 Task: Find connections with filter location Binche with filter topic #Growthwith filter profile language English with filter current company Vivo India with filter school MYSORE Jobs with filter industry Higher Education with filter service category Video Production with filter keywords title Vice President of Marketing
Action: Mouse moved to (505, 84)
Screenshot: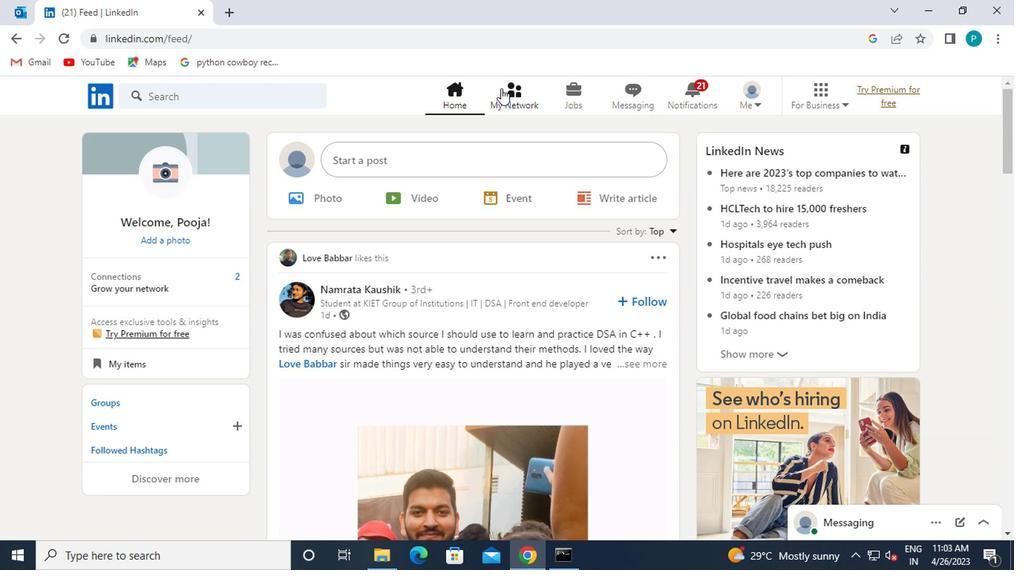 
Action: Mouse pressed left at (505, 84)
Screenshot: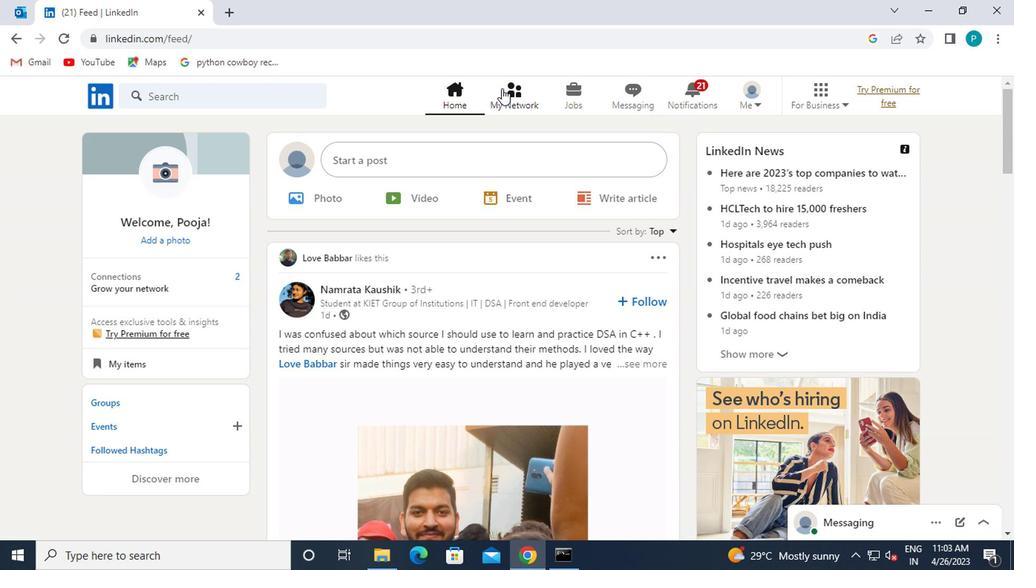 
Action: Mouse moved to (161, 179)
Screenshot: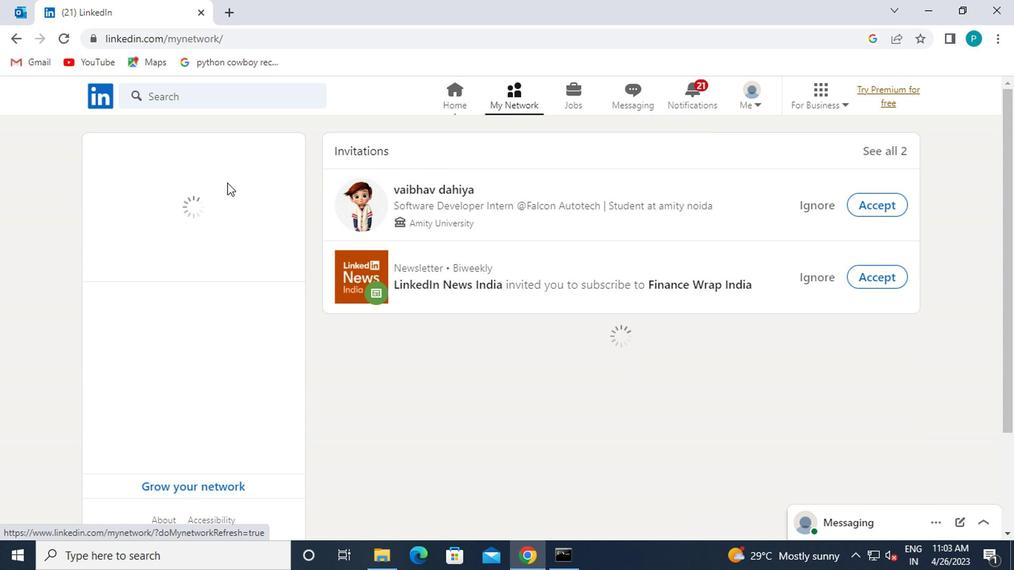 
Action: Mouse pressed left at (161, 179)
Screenshot: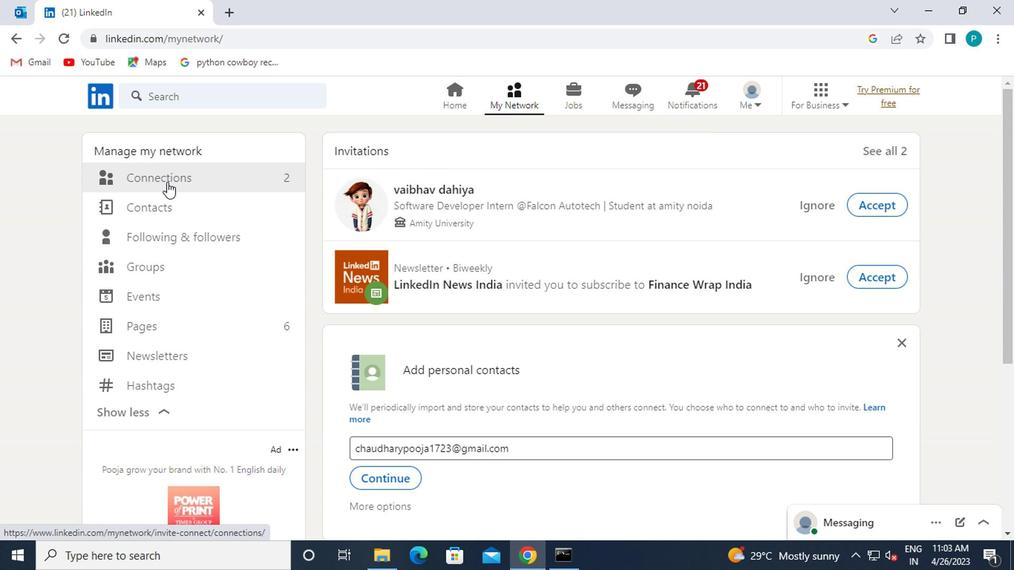
Action: Mouse moved to (634, 175)
Screenshot: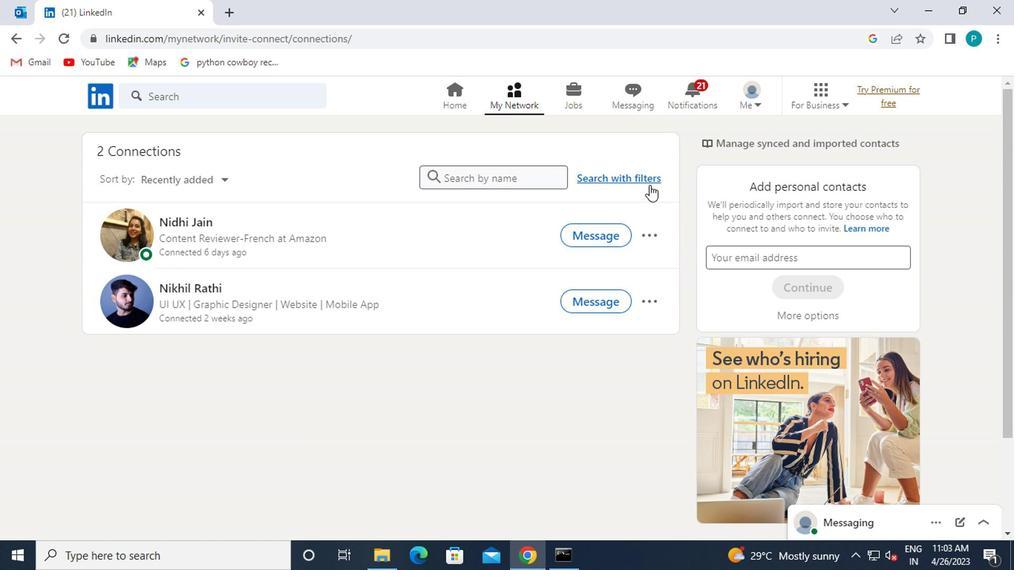 
Action: Mouse pressed left at (634, 175)
Screenshot: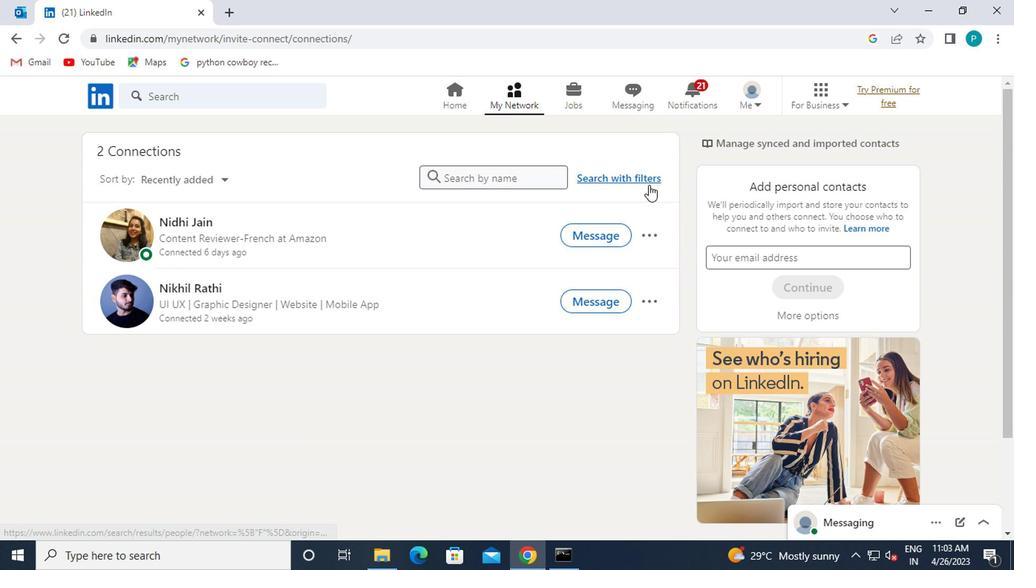 
Action: Mouse moved to (472, 141)
Screenshot: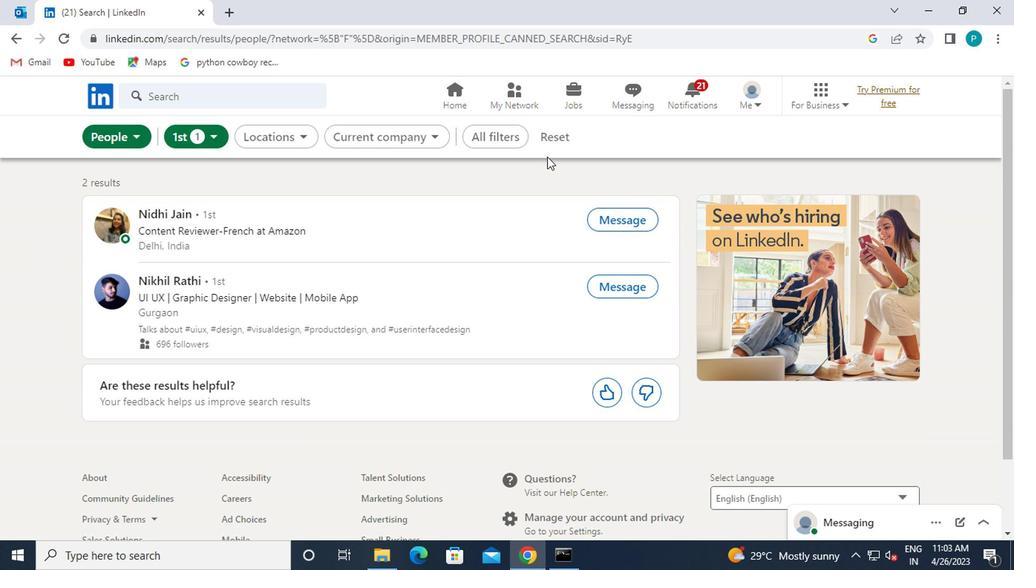 
Action: Mouse pressed left at (472, 141)
Screenshot: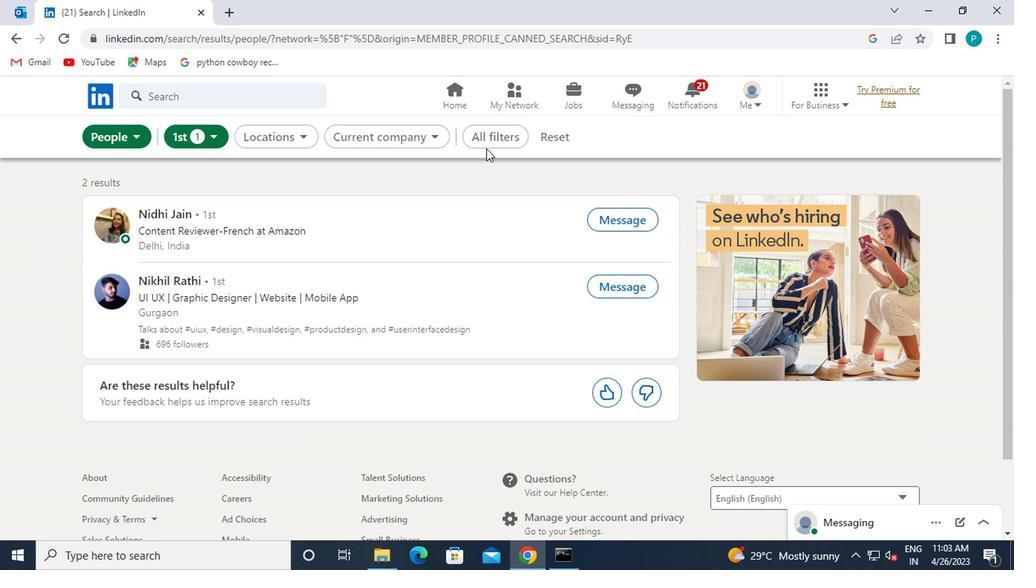 
Action: Mouse moved to (815, 304)
Screenshot: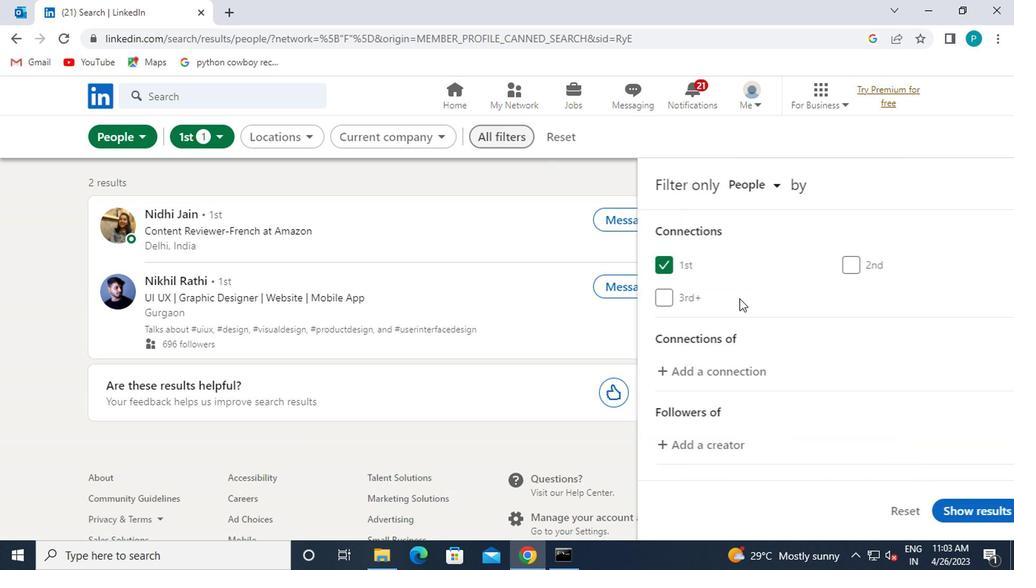 
Action: Mouse scrolled (815, 303) with delta (0, 0)
Screenshot: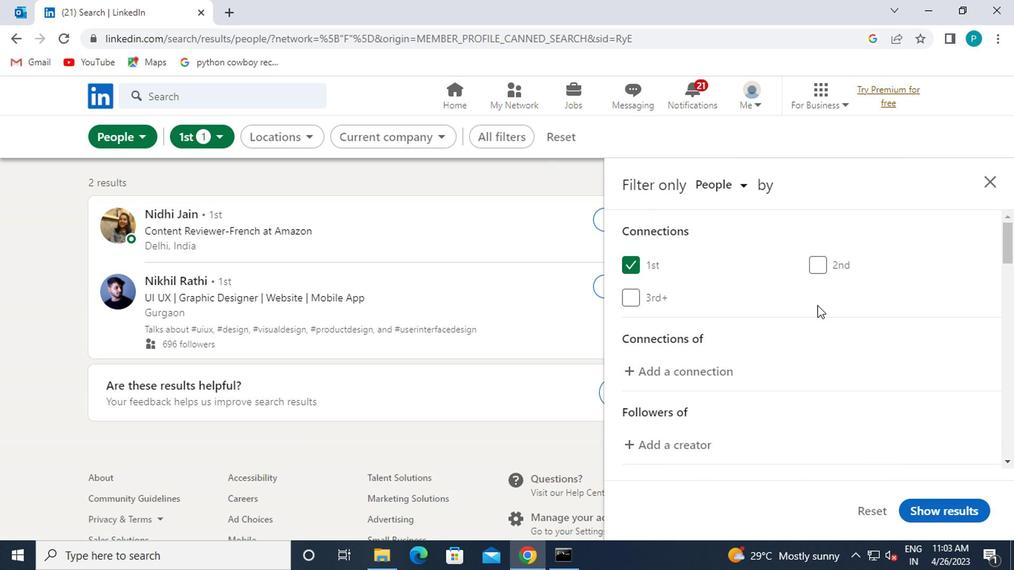 
Action: Mouse moved to (815, 305)
Screenshot: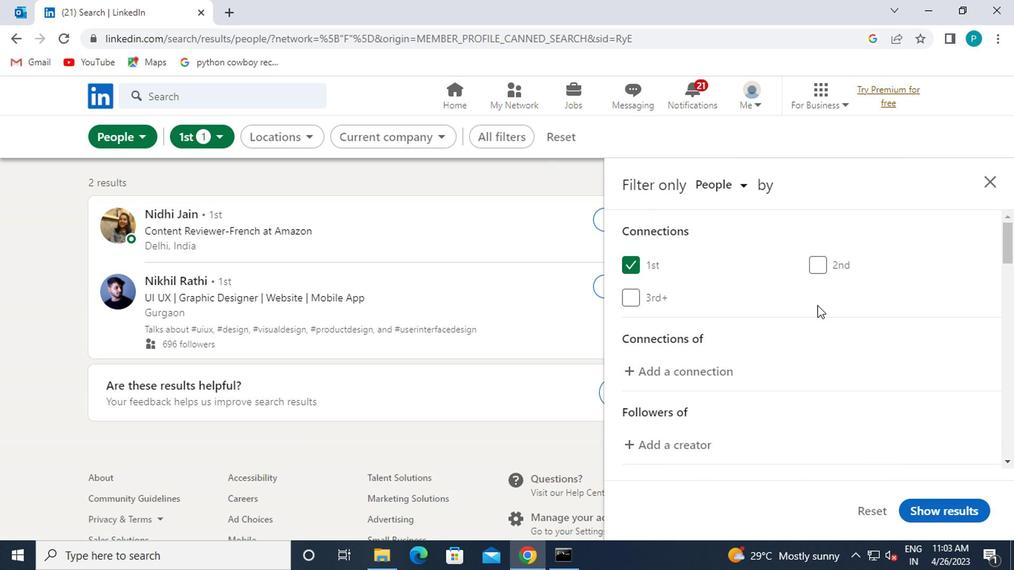 
Action: Mouse scrolled (815, 304) with delta (0, -1)
Screenshot: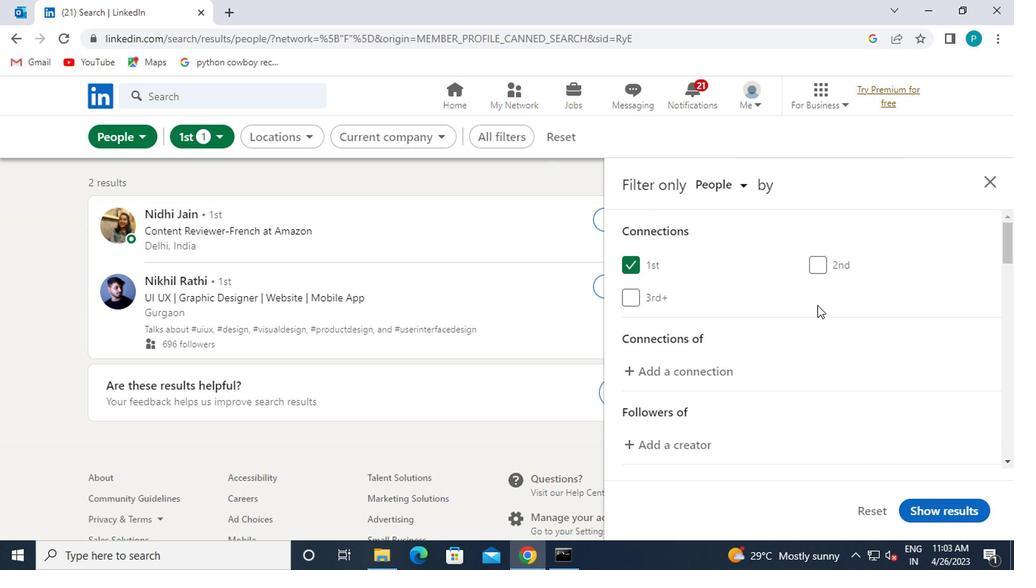
Action: Mouse moved to (718, 318)
Screenshot: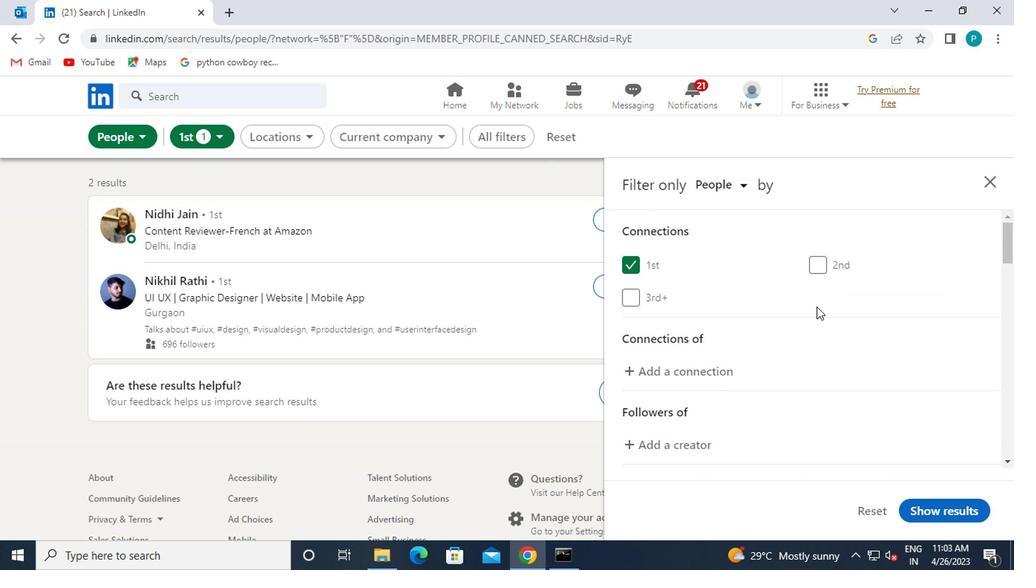 
Action: Mouse scrolled (718, 318) with delta (0, 0)
Screenshot: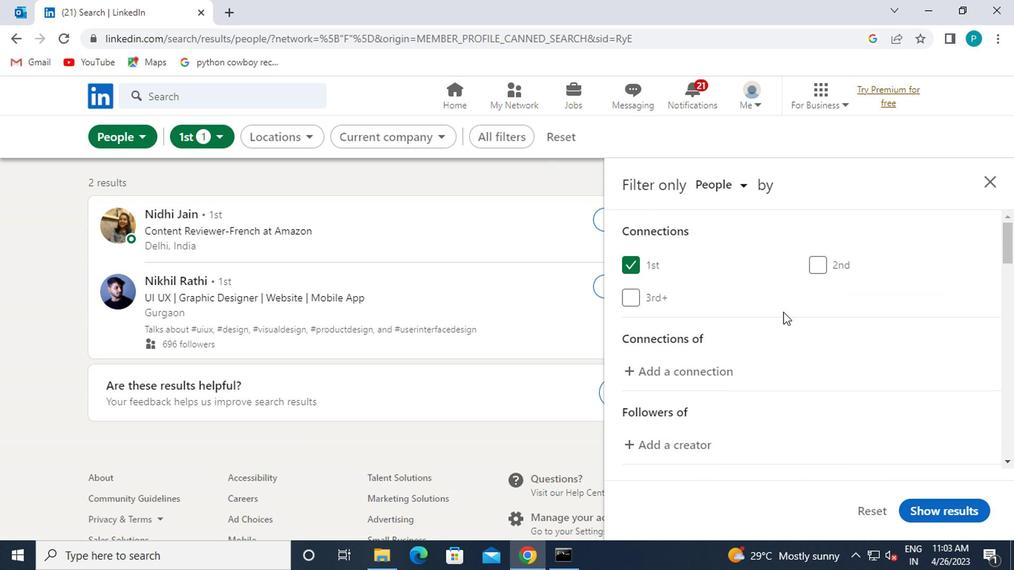 
Action: Mouse moved to (715, 320)
Screenshot: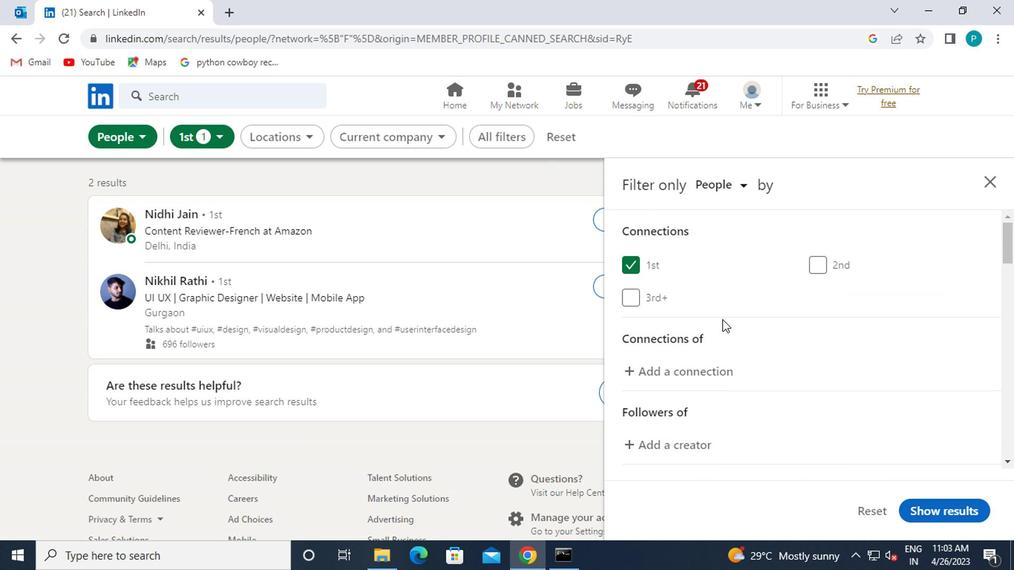 
Action: Mouse scrolled (715, 319) with delta (0, 0)
Screenshot: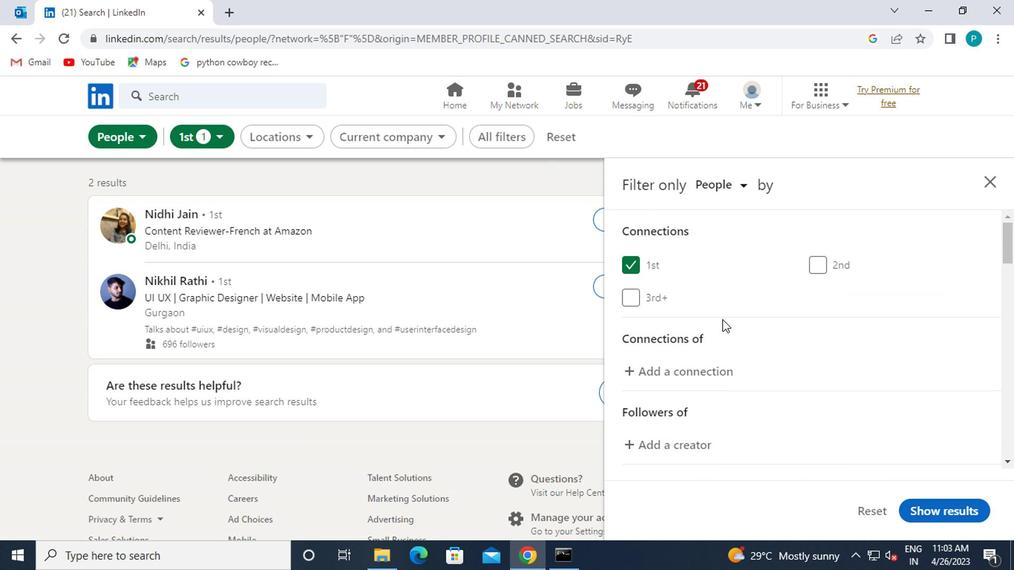 
Action: Mouse moved to (834, 285)
Screenshot: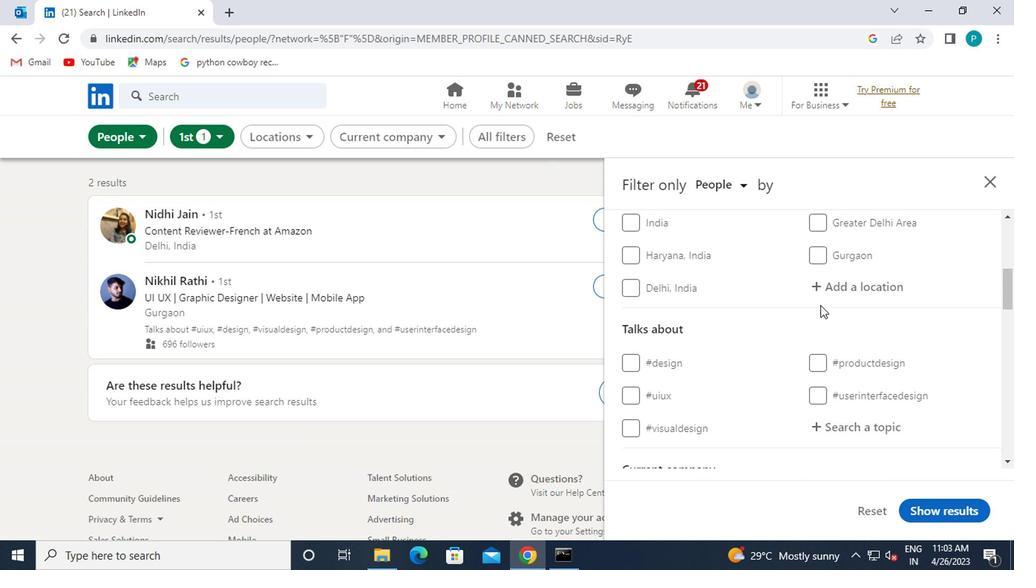 
Action: Mouse pressed left at (834, 285)
Screenshot: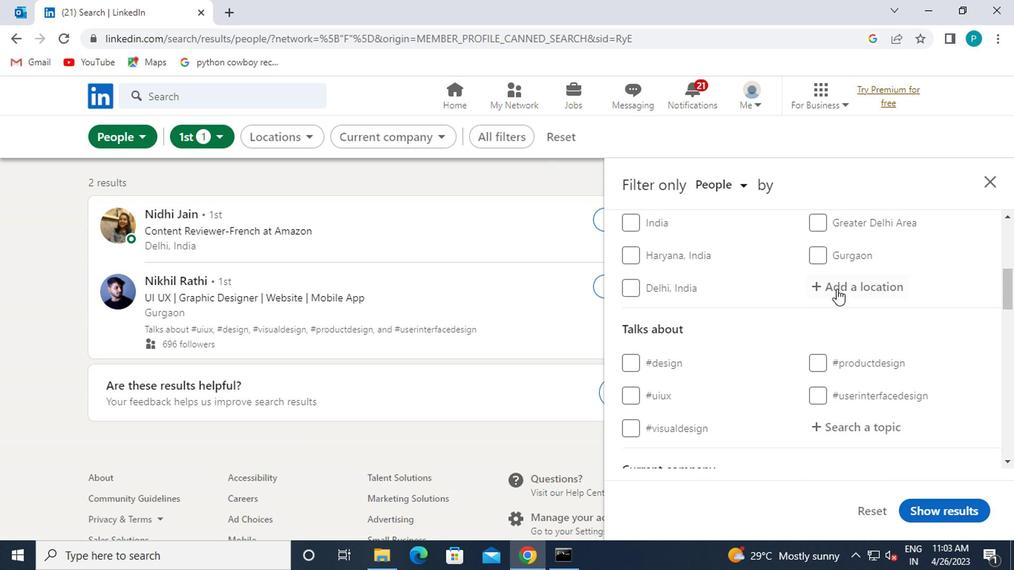 
Action: Mouse moved to (795, 274)
Screenshot: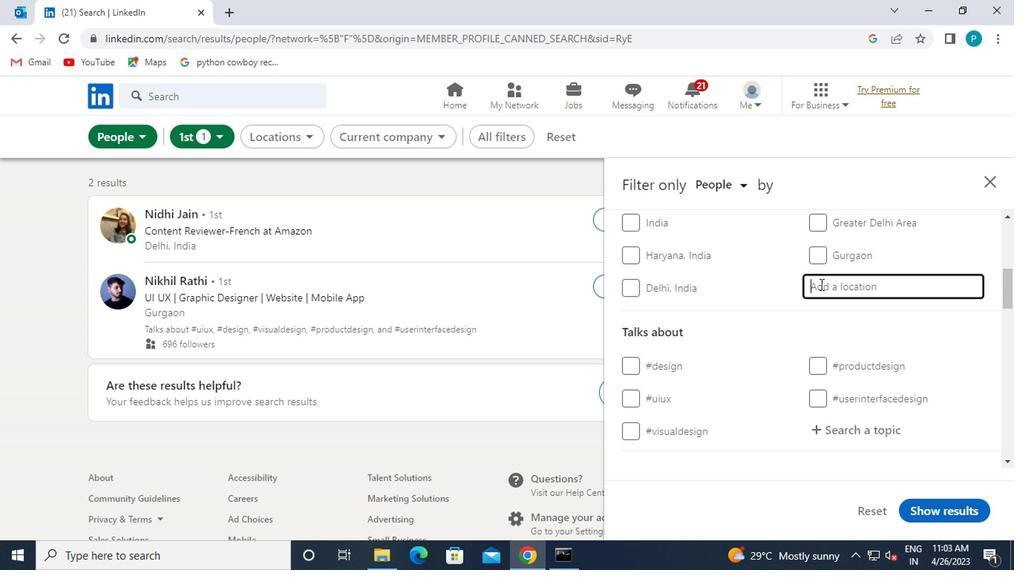 
Action: Key pressed b<Key.backspace><Key.caps_lock>
Screenshot: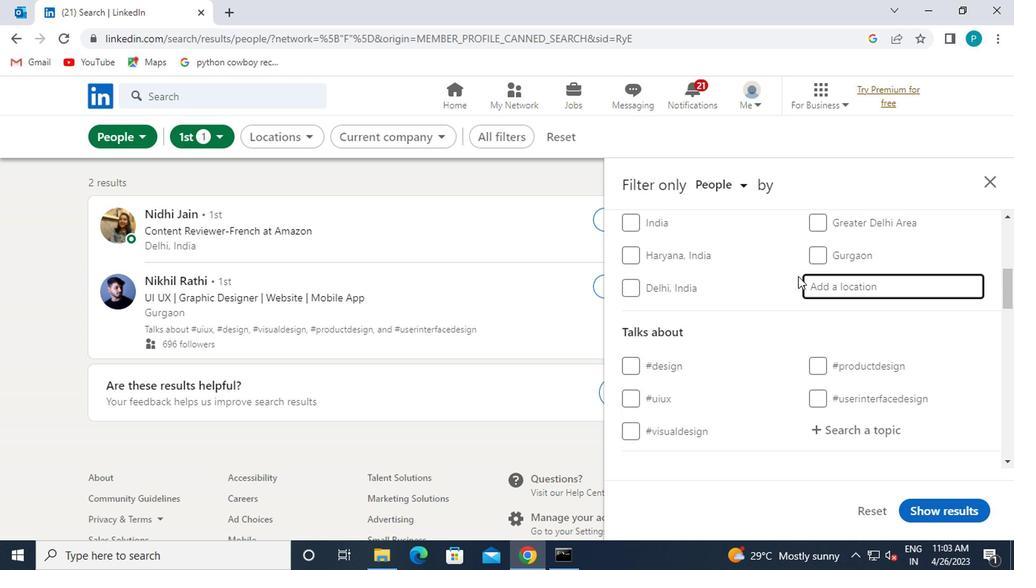 
Action: Mouse moved to (798, 267)
Screenshot: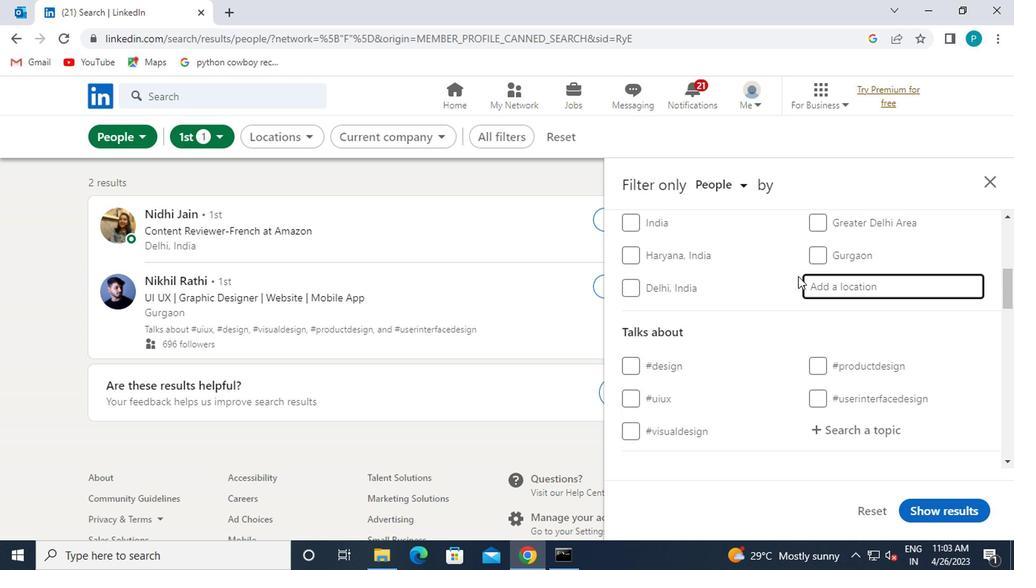 
Action: Key pressed b<Key.caps_lock>inch
Screenshot: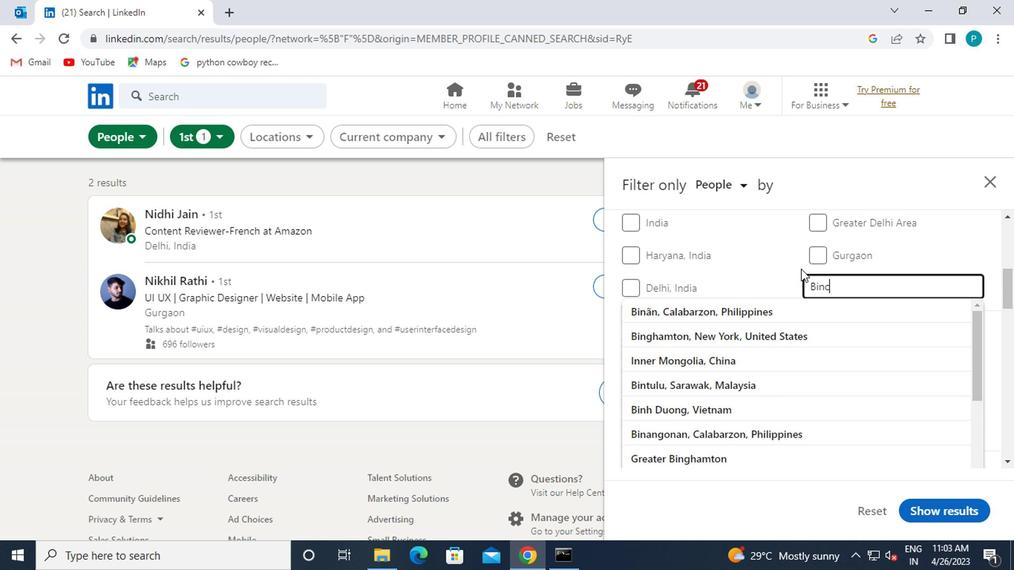 
Action: Mouse moved to (786, 270)
Screenshot: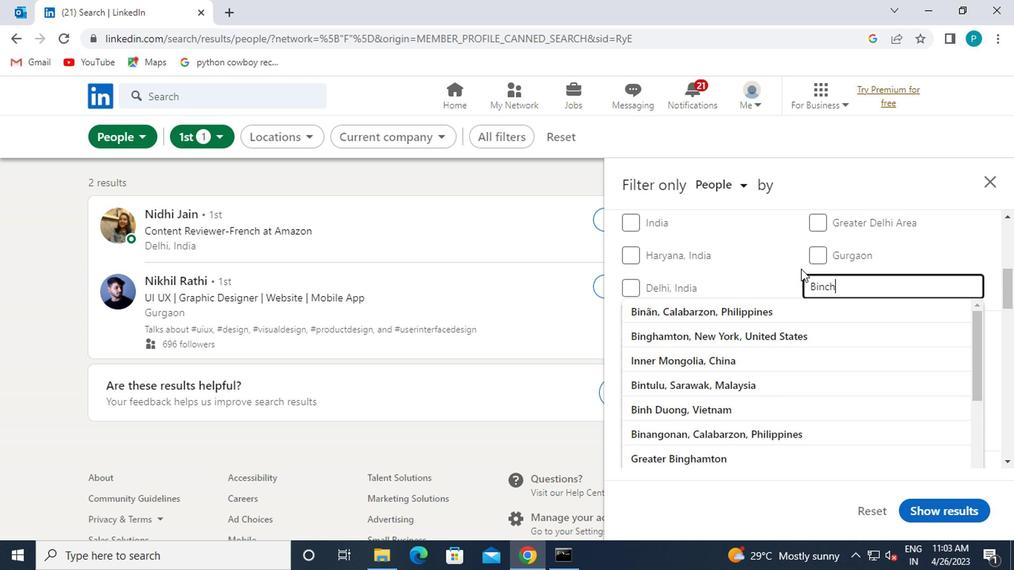 
Action: Key pressed e
Screenshot: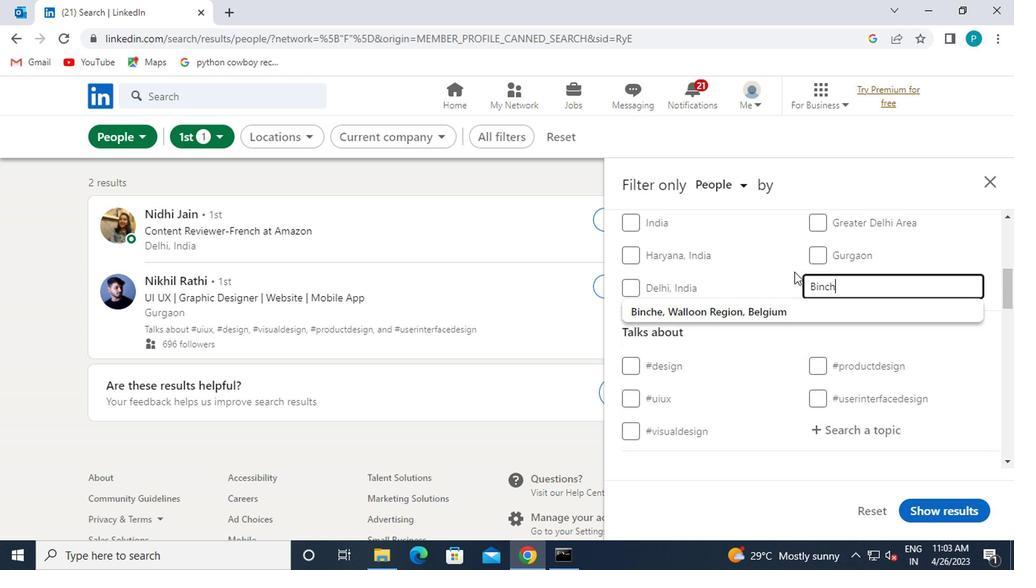 
Action: Mouse moved to (780, 316)
Screenshot: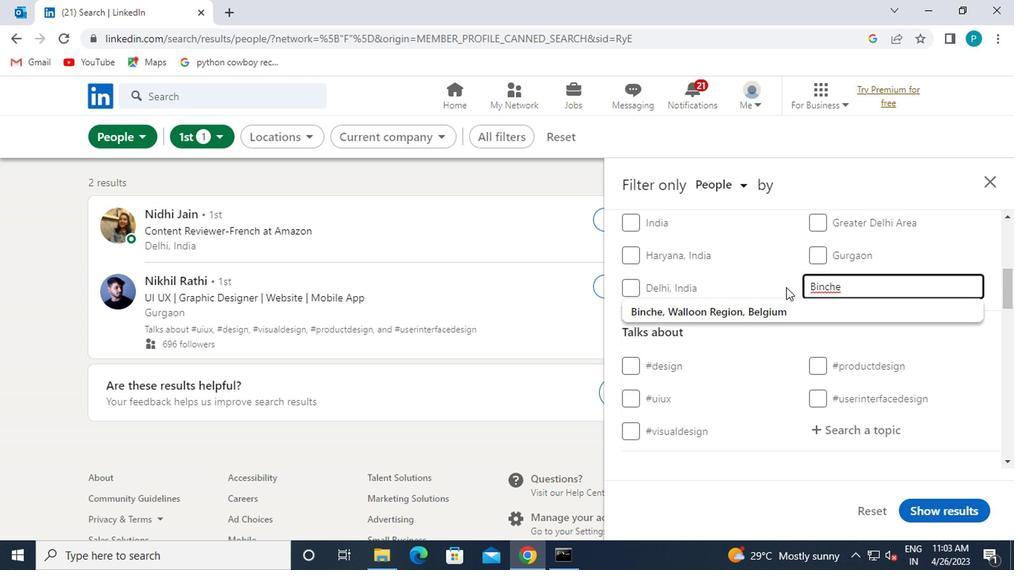 
Action: Mouse pressed left at (780, 316)
Screenshot: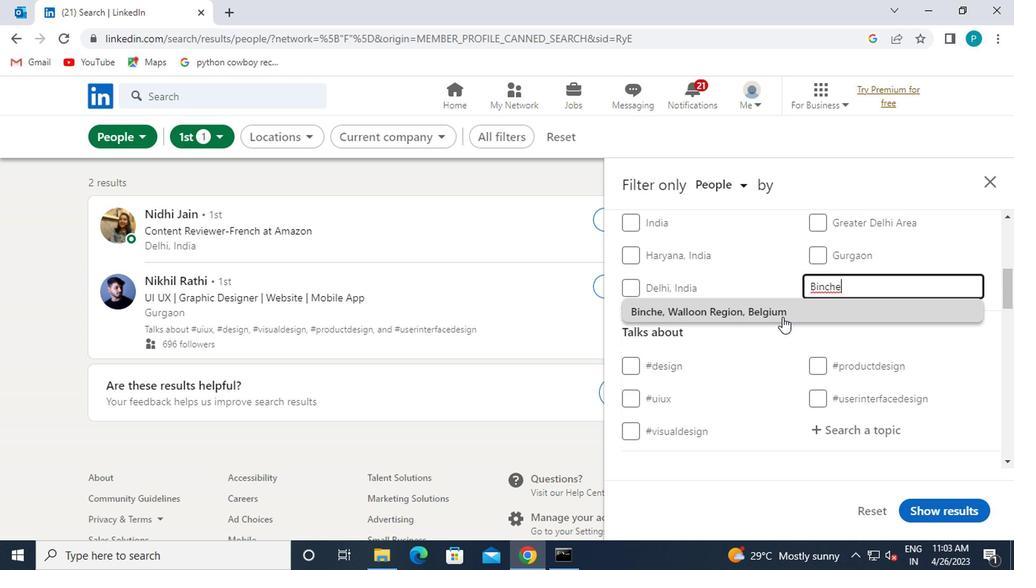 
Action: Mouse moved to (791, 343)
Screenshot: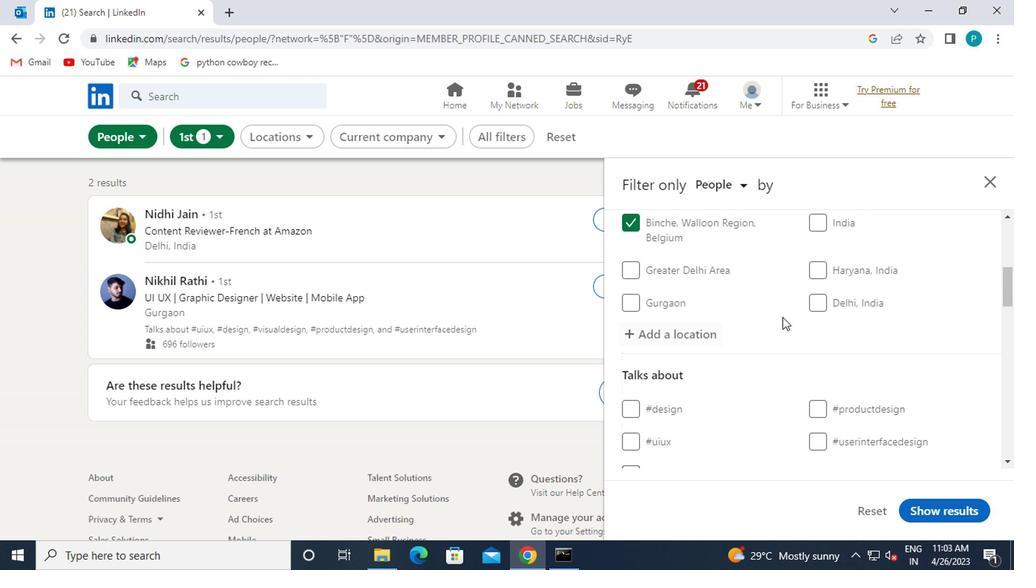 
Action: Mouse scrolled (791, 342) with delta (0, -1)
Screenshot: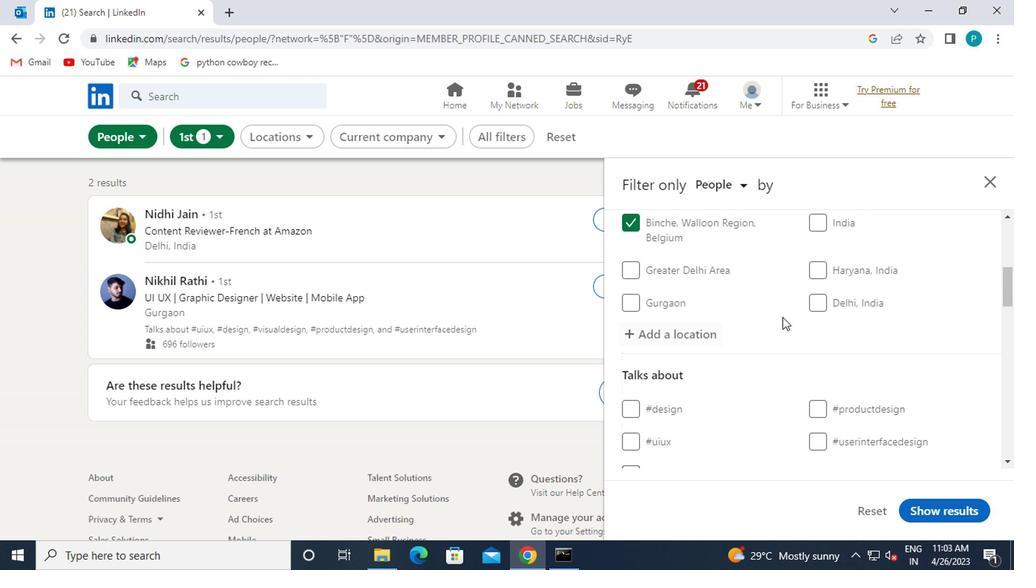
Action: Mouse moved to (814, 305)
Screenshot: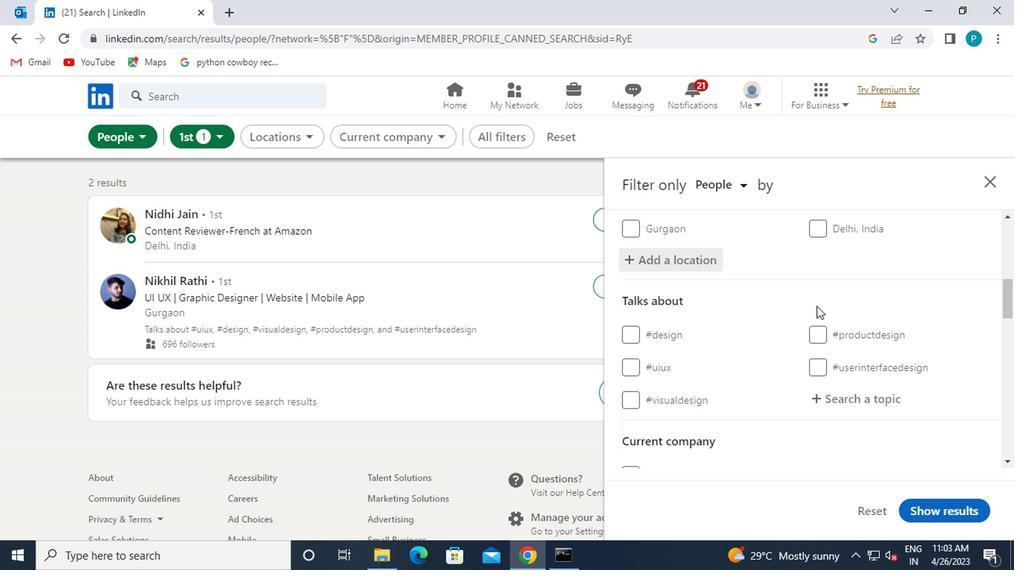 
Action: Mouse scrolled (814, 305) with delta (0, 0)
Screenshot: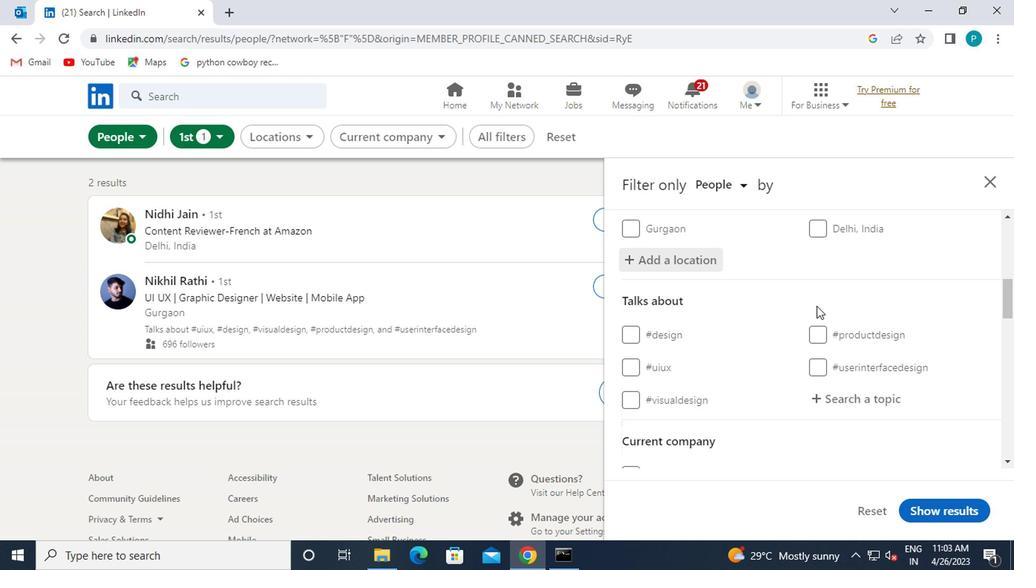 
Action: Mouse scrolled (814, 305) with delta (0, 0)
Screenshot: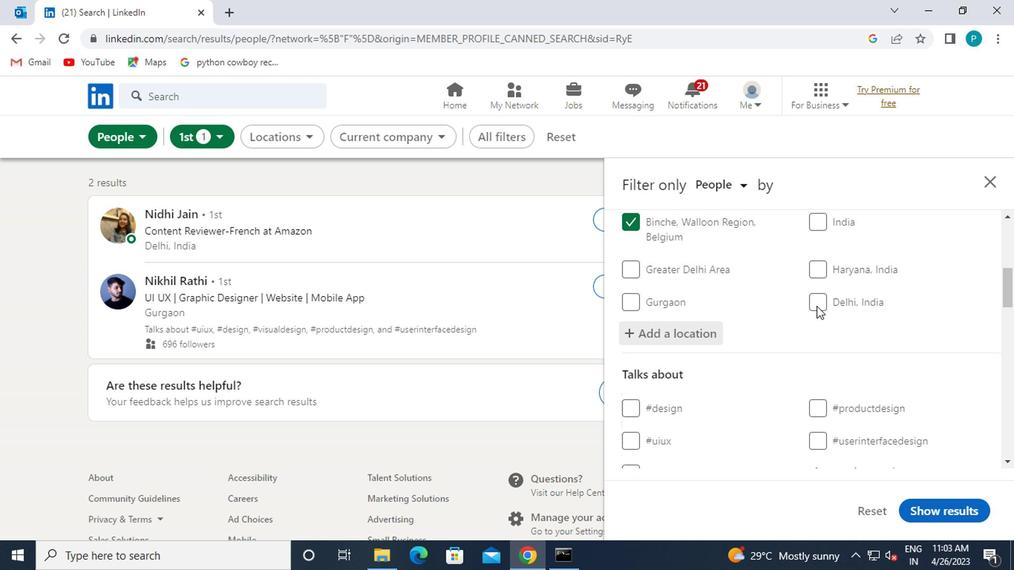 
Action: Mouse scrolled (814, 304) with delta (0, -1)
Screenshot: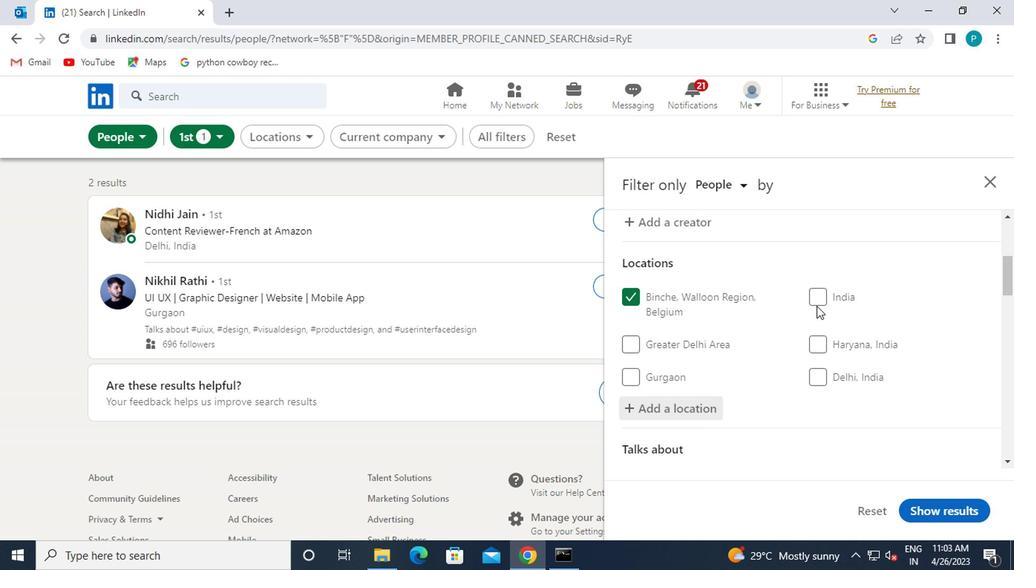 
Action: Mouse scrolled (814, 304) with delta (0, -1)
Screenshot: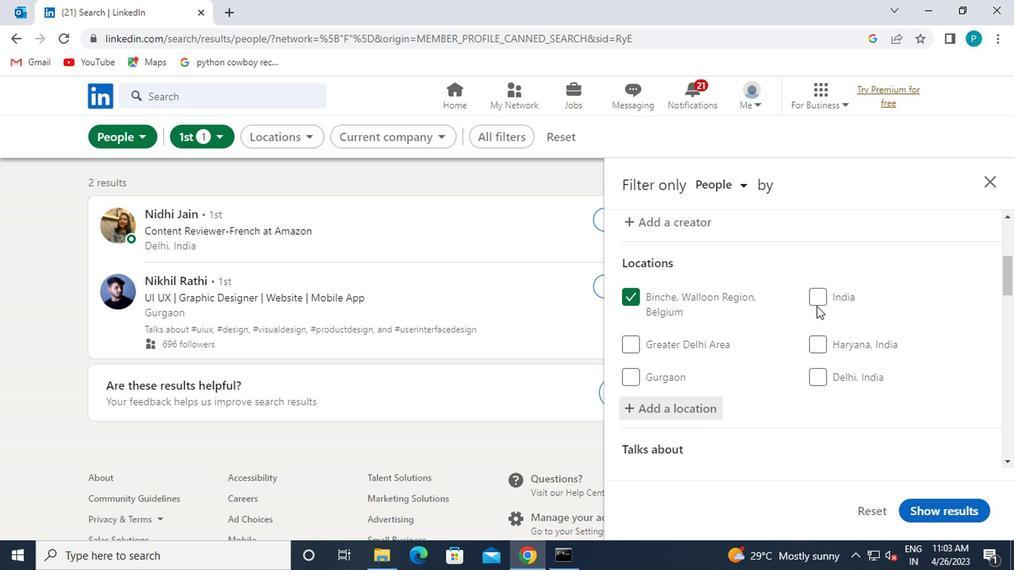 
Action: Mouse scrolled (814, 304) with delta (0, -1)
Screenshot: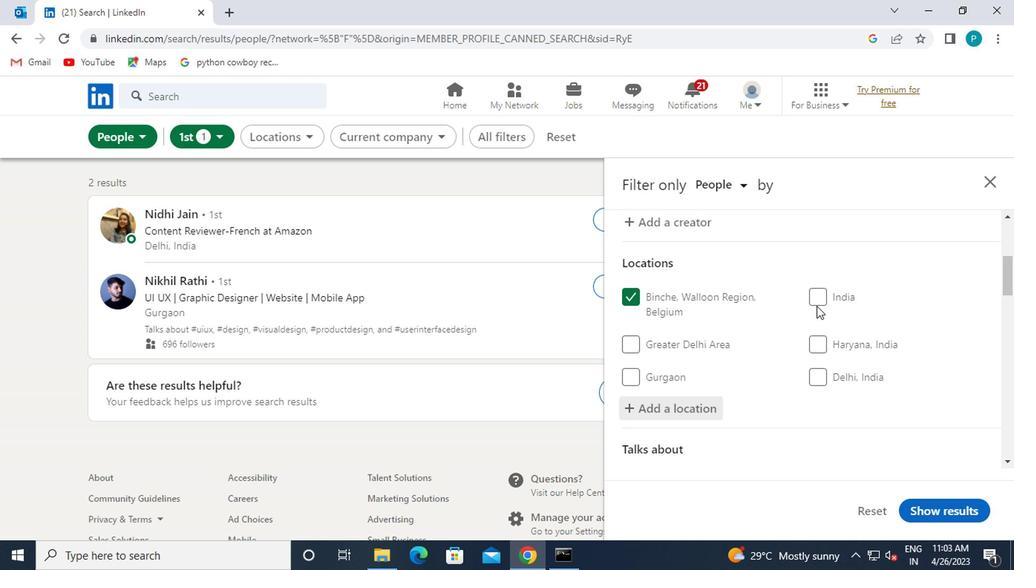 
Action: Mouse moved to (818, 314)
Screenshot: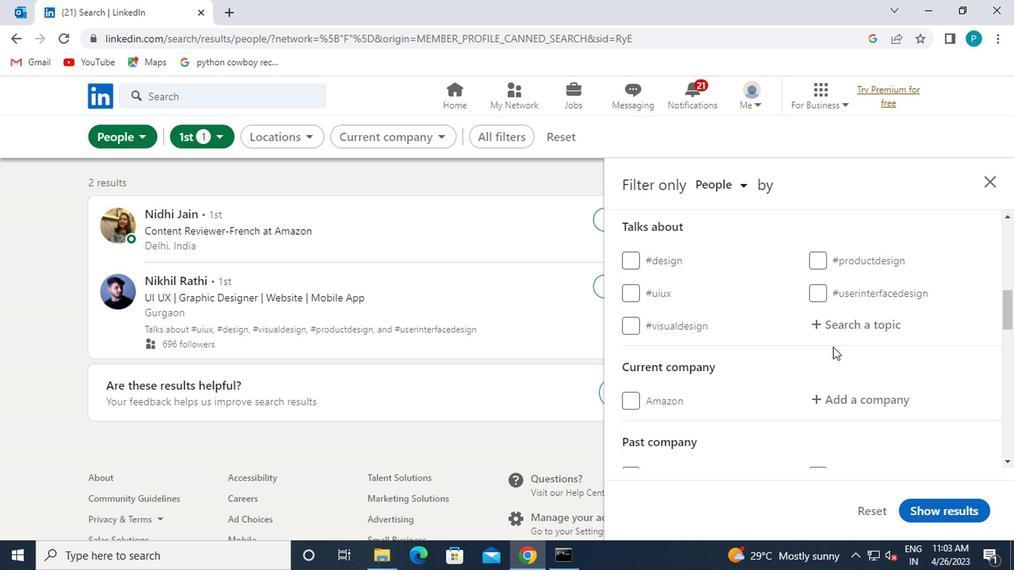 
Action: Mouse pressed left at (818, 314)
Screenshot: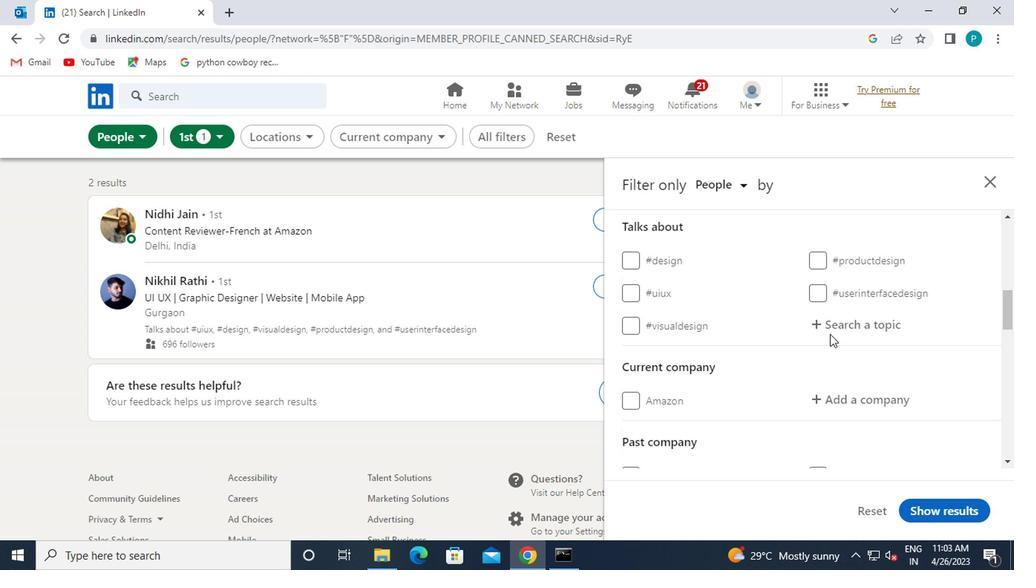 
Action: Mouse moved to (814, 314)
Screenshot: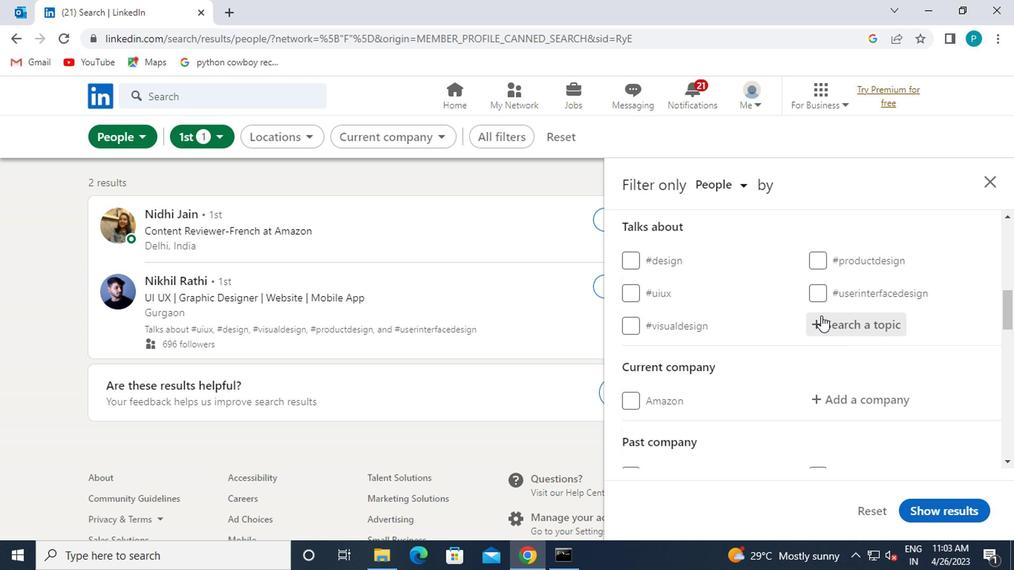 
Action: Key pressed <Key.shift>#<Key.caps_lock>G<Key.caps_lock>ROWTH
Screenshot: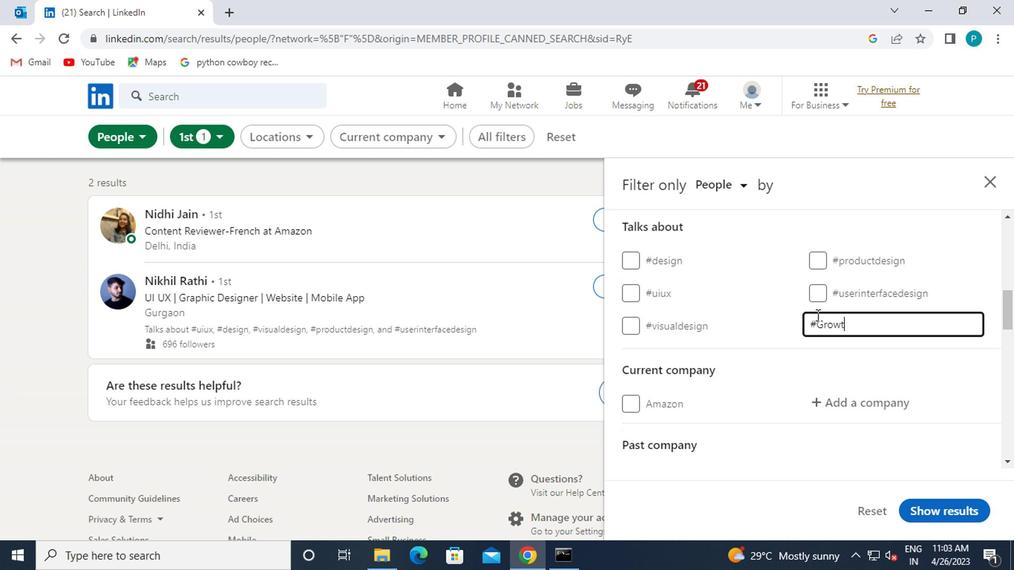 
Action: Mouse moved to (786, 363)
Screenshot: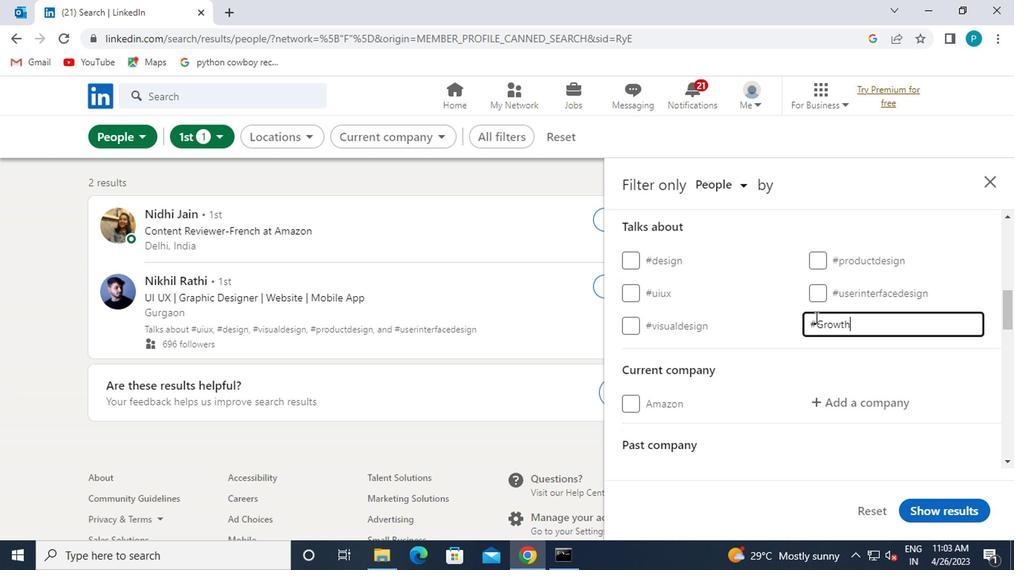 
Action: Mouse scrolled (786, 362) with delta (0, -1)
Screenshot: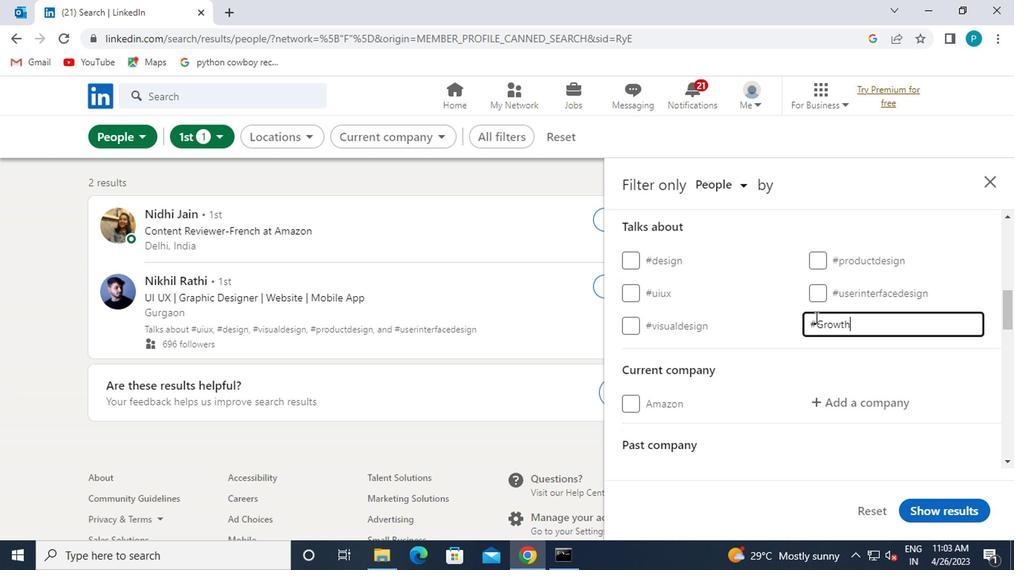 
Action: Mouse moved to (822, 330)
Screenshot: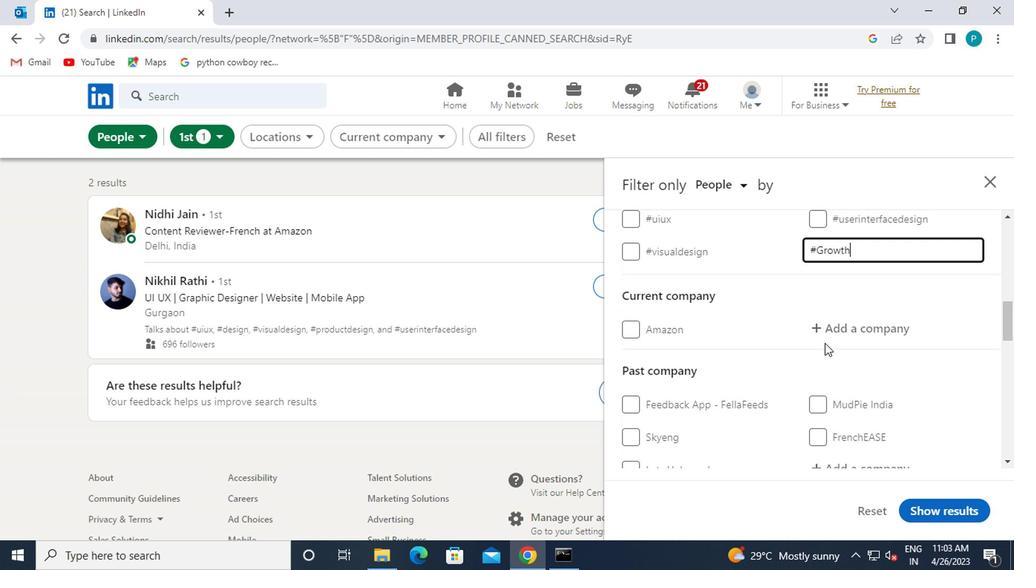 
Action: Mouse pressed left at (822, 330)
Screenshot: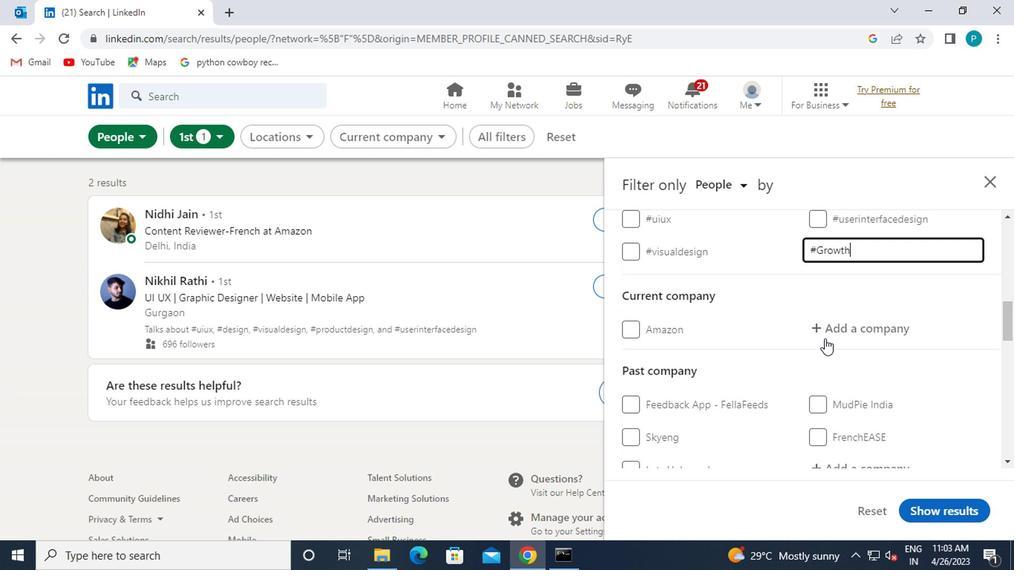 
Action: Mouse moved to (772, 358)
Screenshot: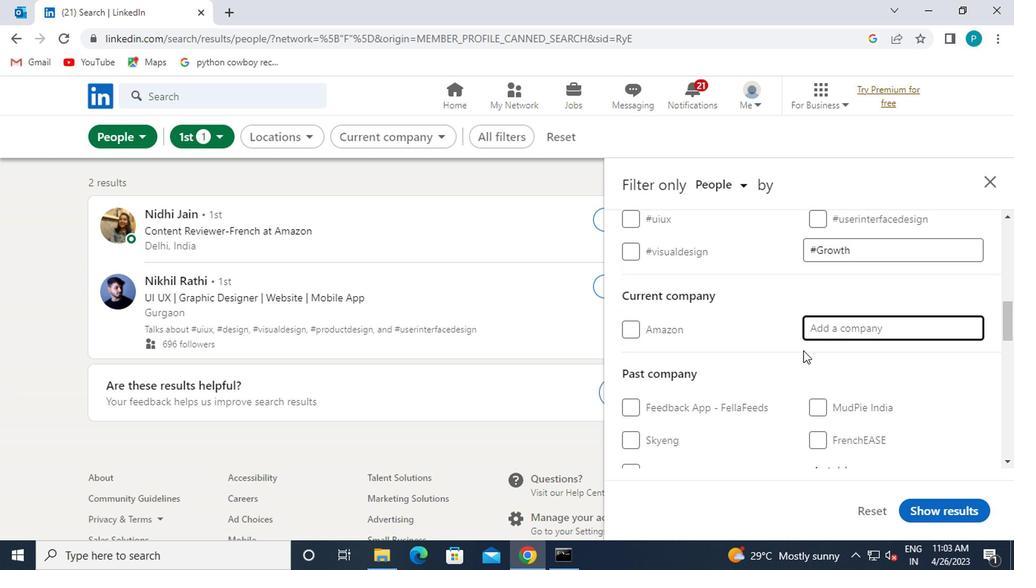 
Action: Key pressed VIVO
Screenshot: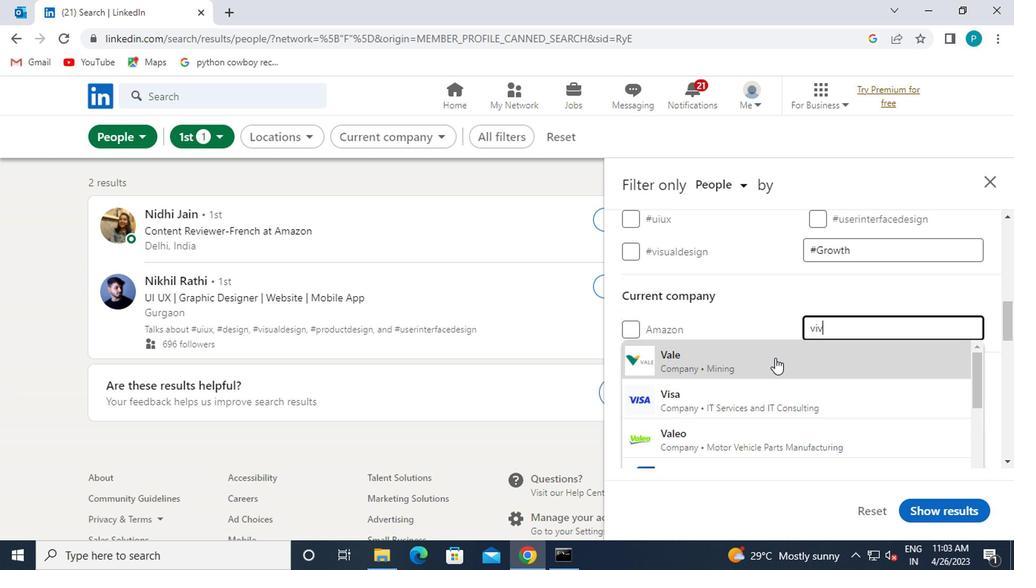 
Action: Mouse scrolled (772, 357) with delta (0, -1)
Screenshot: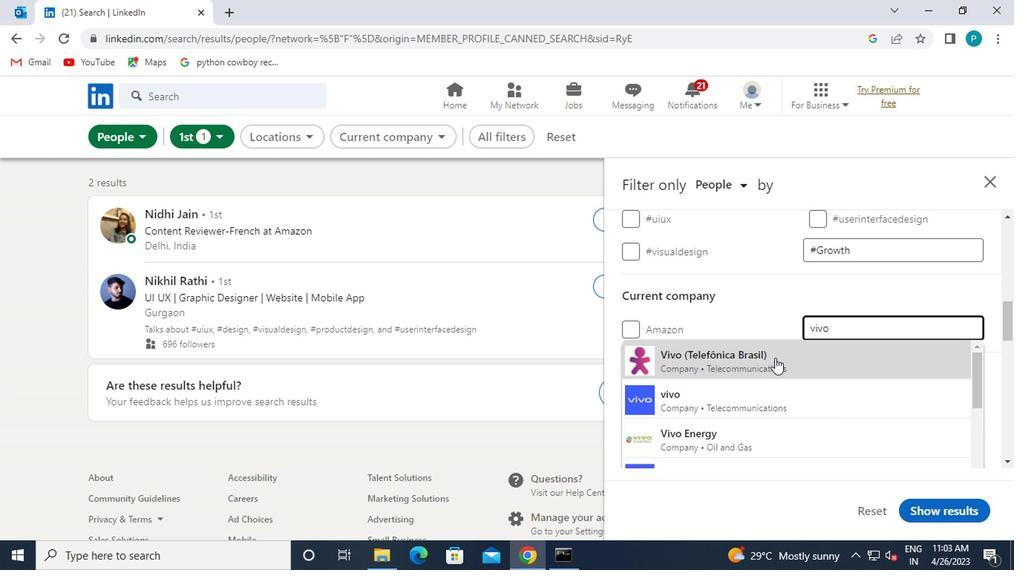 
Action: Key pressed <Key.space>INDIA
Screenshot: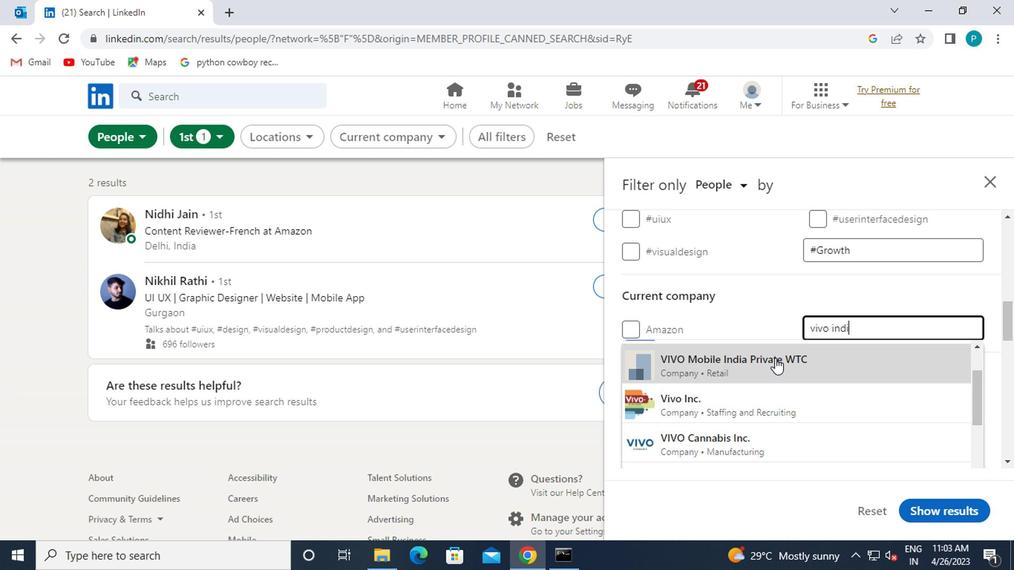 
Action: Mouse scrolled (772, 358) with delta (0, 0)
Screenshot: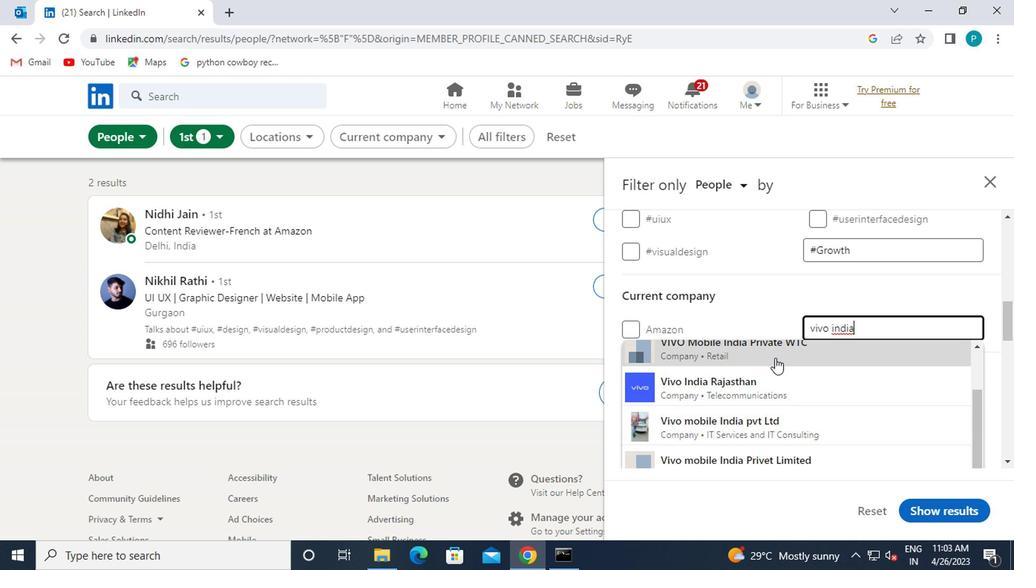 
Action: Mouse scrolled (772, 358) with delta (0, 0)
Screenshot: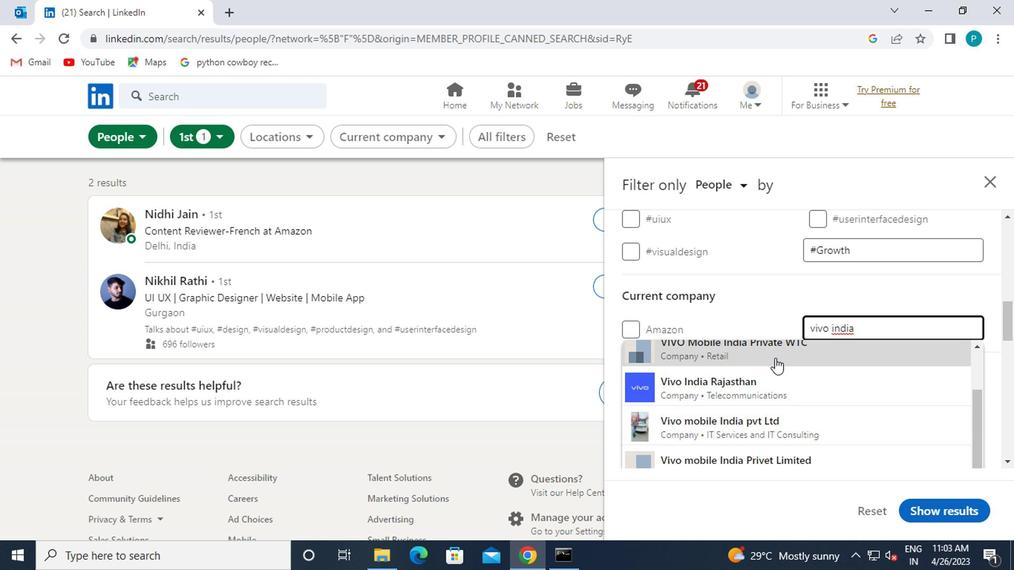 
Action: Mouse scrolled (772, 358) with delta (0, 0)
Screenshot: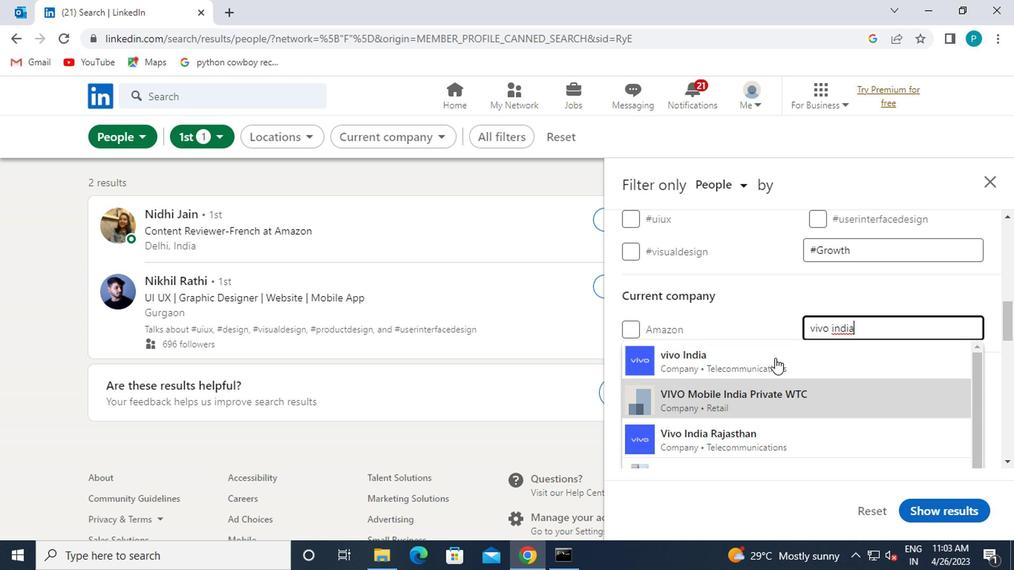 
Action: Mouse moved to (742, 429)
Screenshot: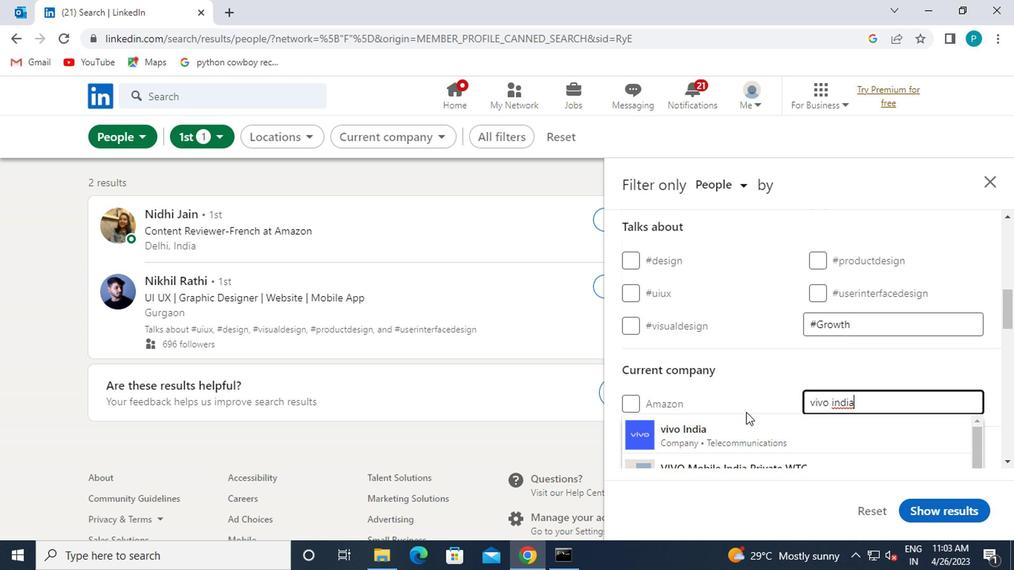 
Action: Mouse pressed left at (742, 429)
Screenshot: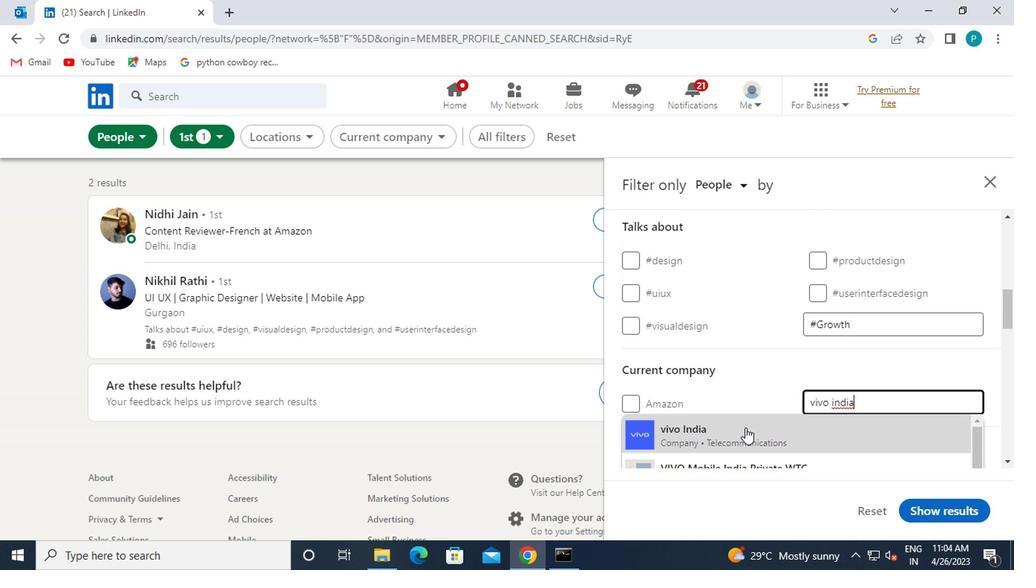 
Action: Mouse moved to (743, 402)
Screenshot: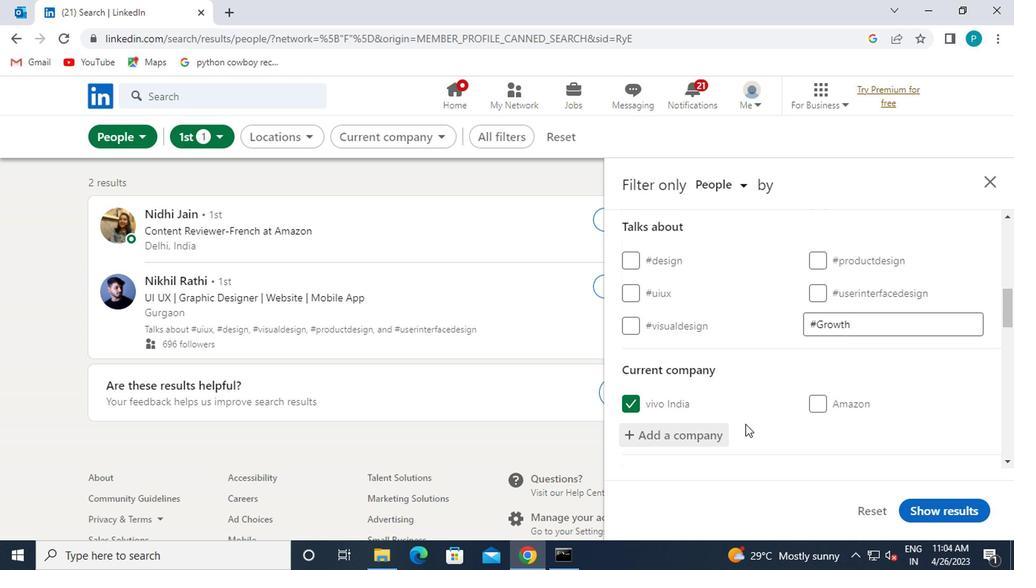 
Action: Mouse scrolled (743, 402) with delta (0, 0)
Screenshot: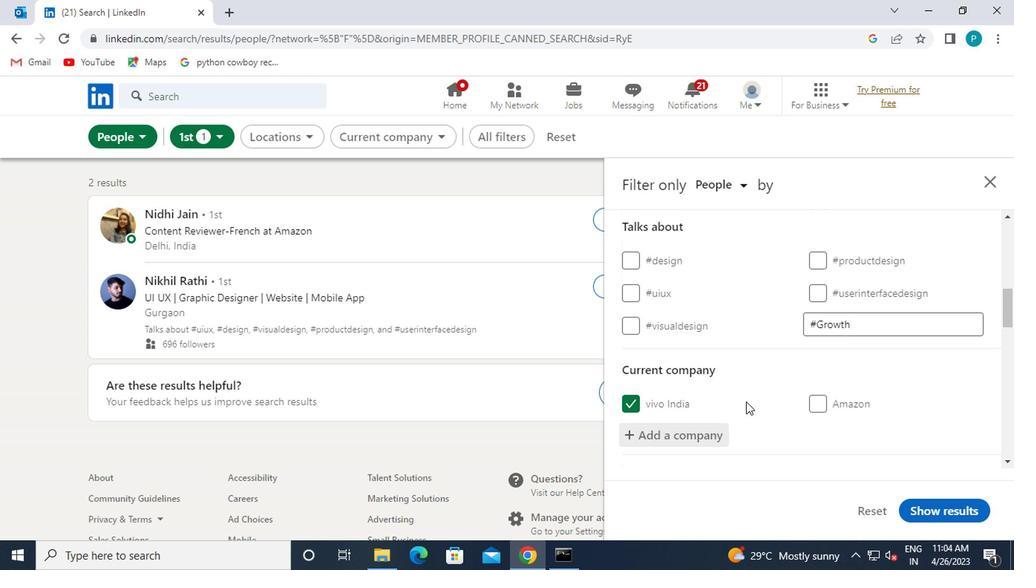 
Action: Mouse scrolled (743, 402) with delta (0, 0)
Screenshot: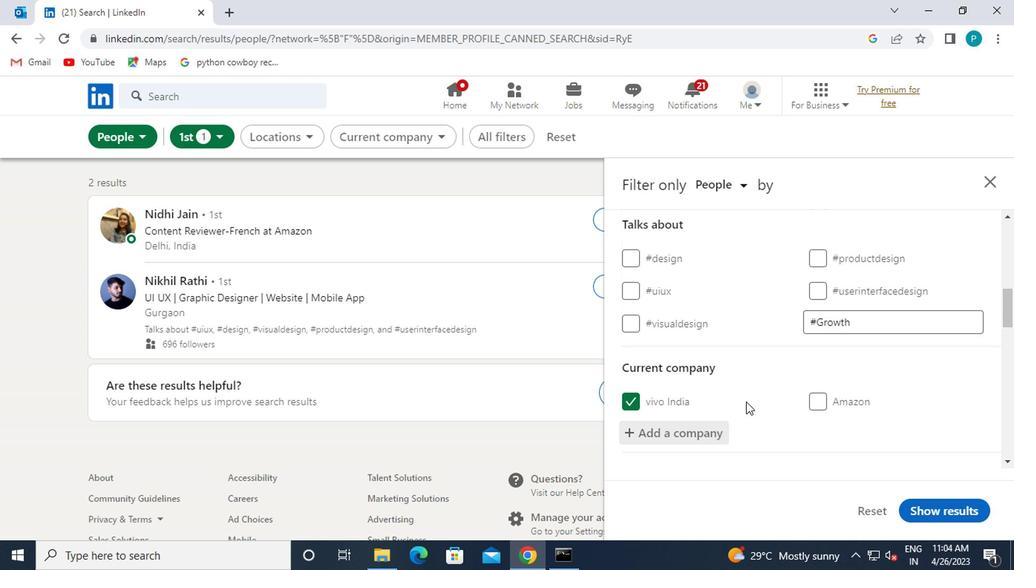 
Action: Mouse moved to (743, 401)
Screenshot: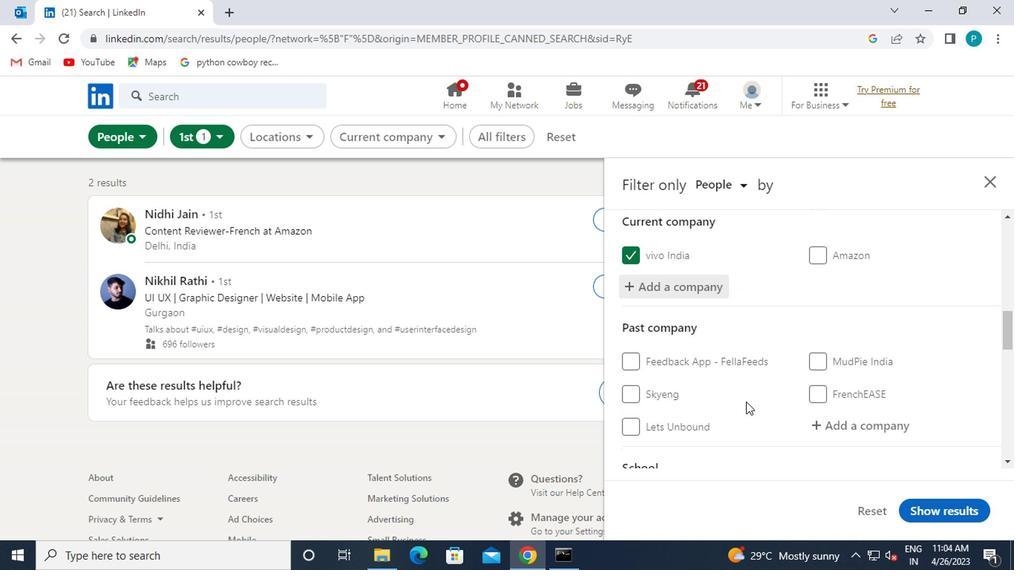 
Action: Mouse scrolled (743, 400) with delta (0, 0)
Screenshot: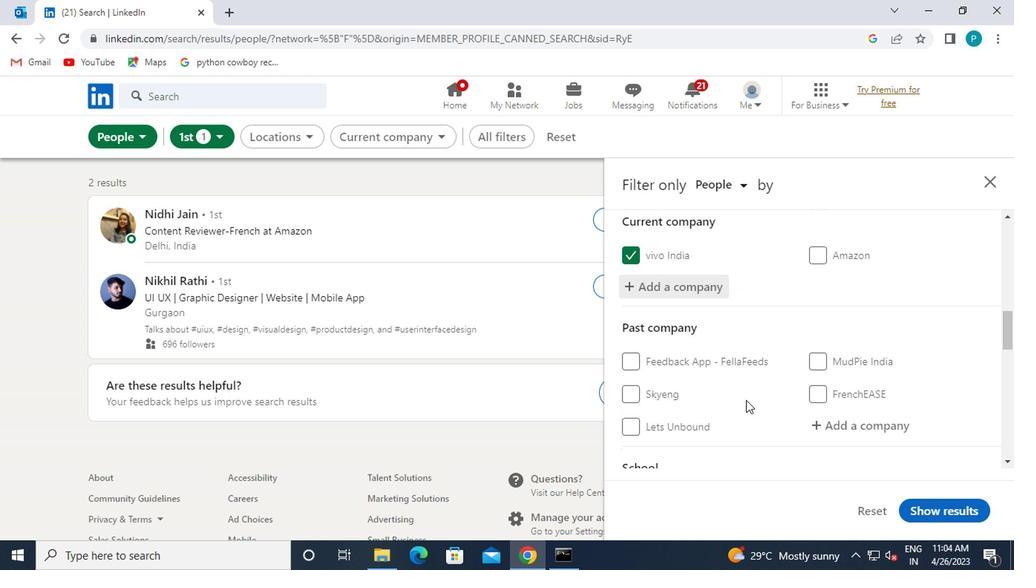 
Action: Mouse scrolled (743, 400) with delta (0, 0)
Screenshot: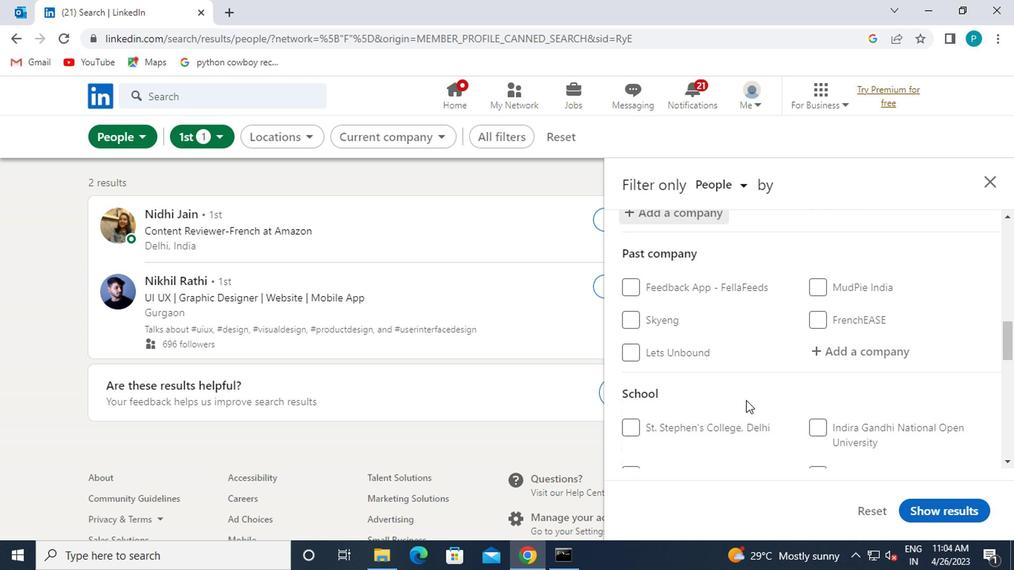 
Action: Mouse moved to (824, 442)
Screenshot: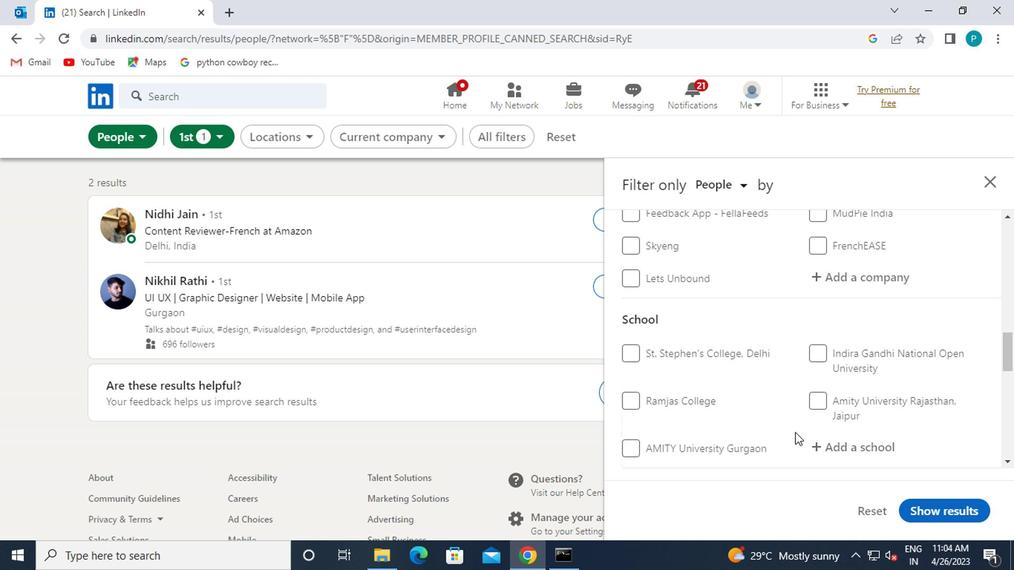 
Action: Mouse pressed left at (824, 442)
Screenshot: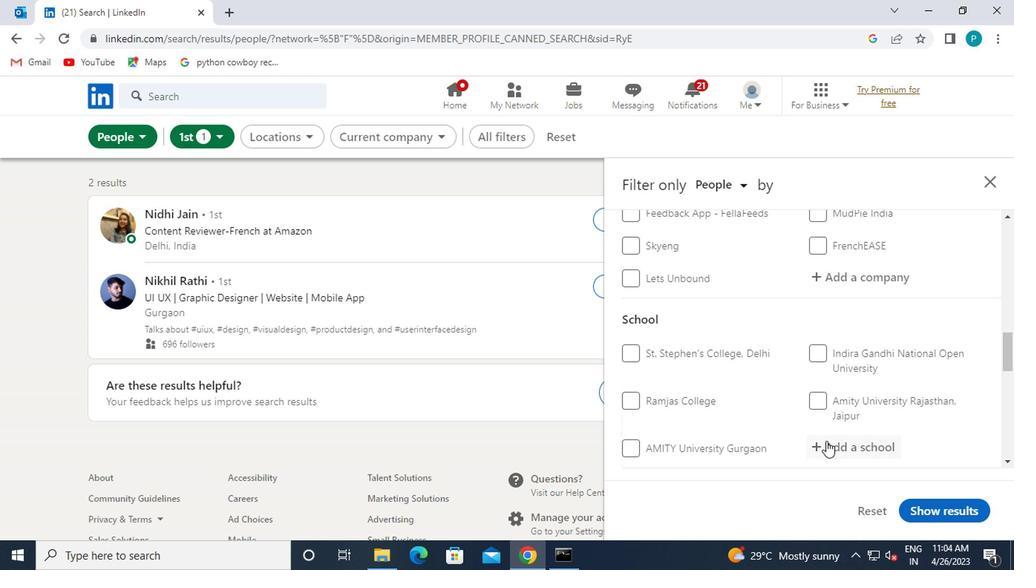
Action: Mouse moved to (750, 402)
Screenshot: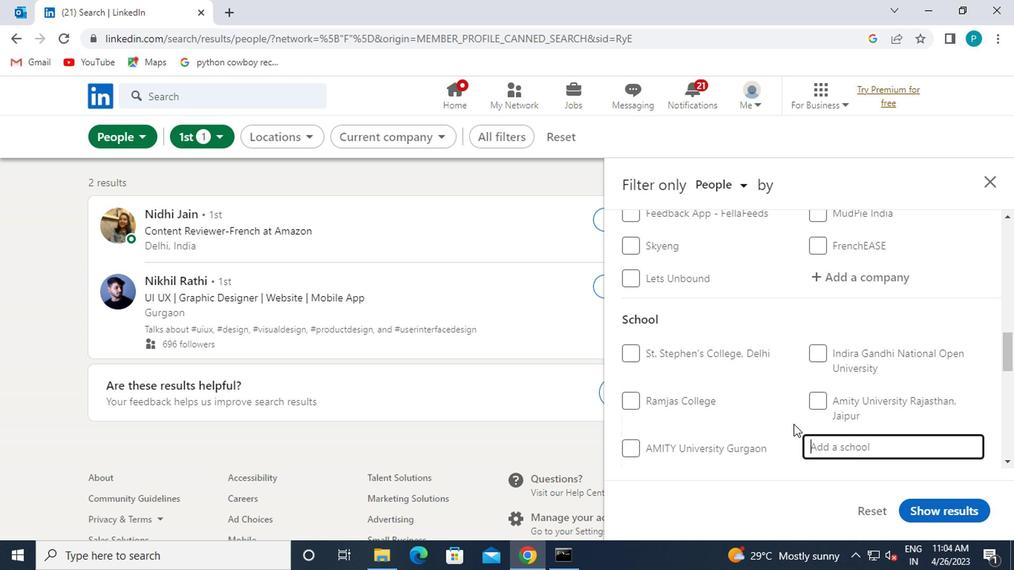 
Action: Mouse scrolled (750, 401) with delta (0, -1)
Screenshot: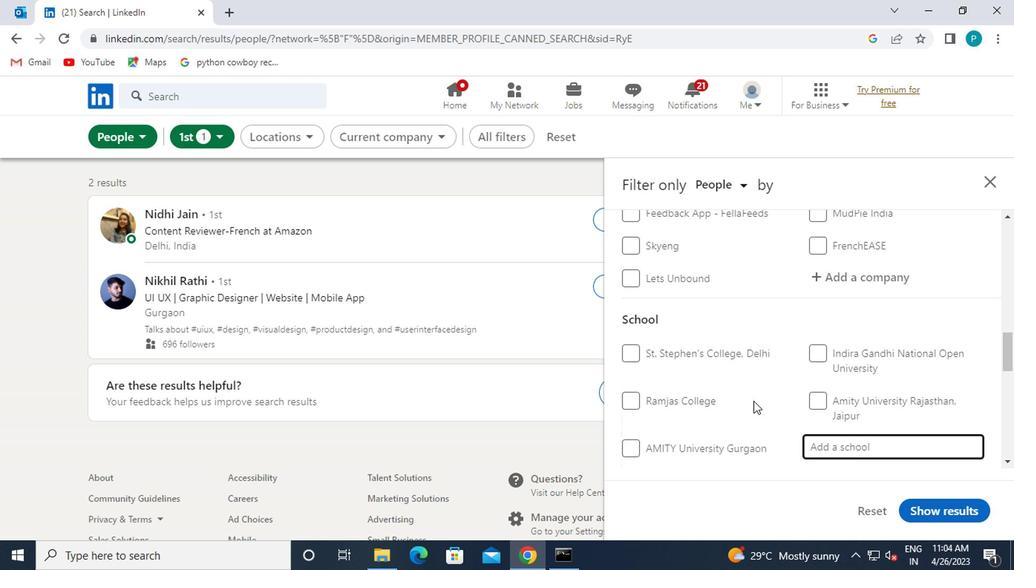 
Action: Mouse moved to (428, 23)
Screenshot: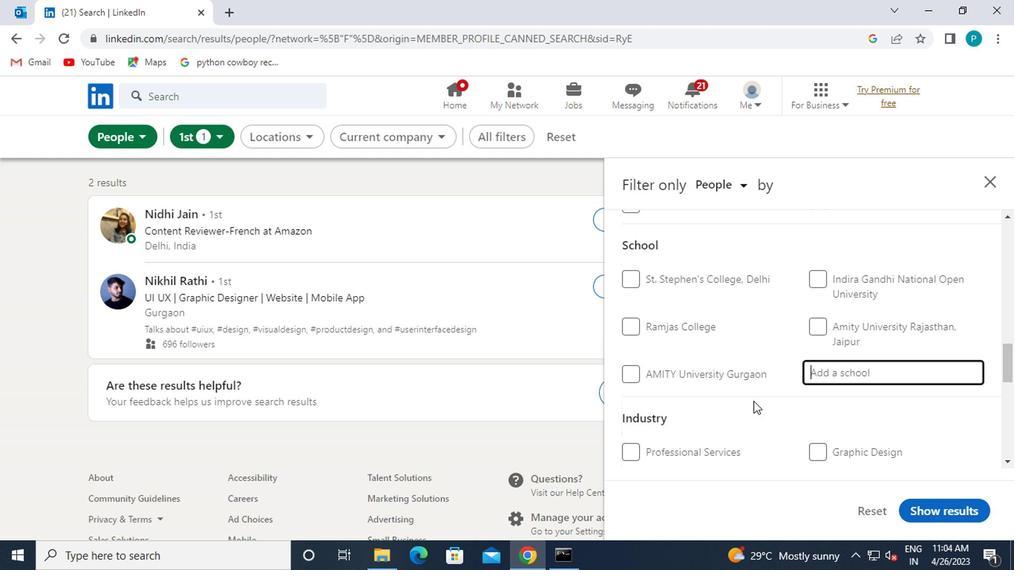 
Action: Key pressed <Key.caps_lock>MYSORE
Screenshot: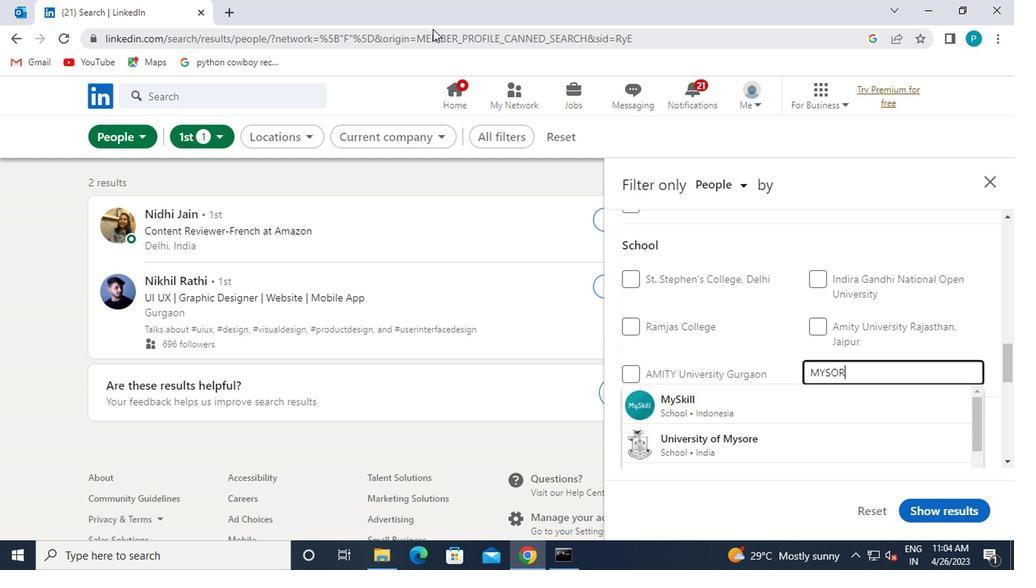 
Action: Mouse moved to (701, 398)
Screenshot: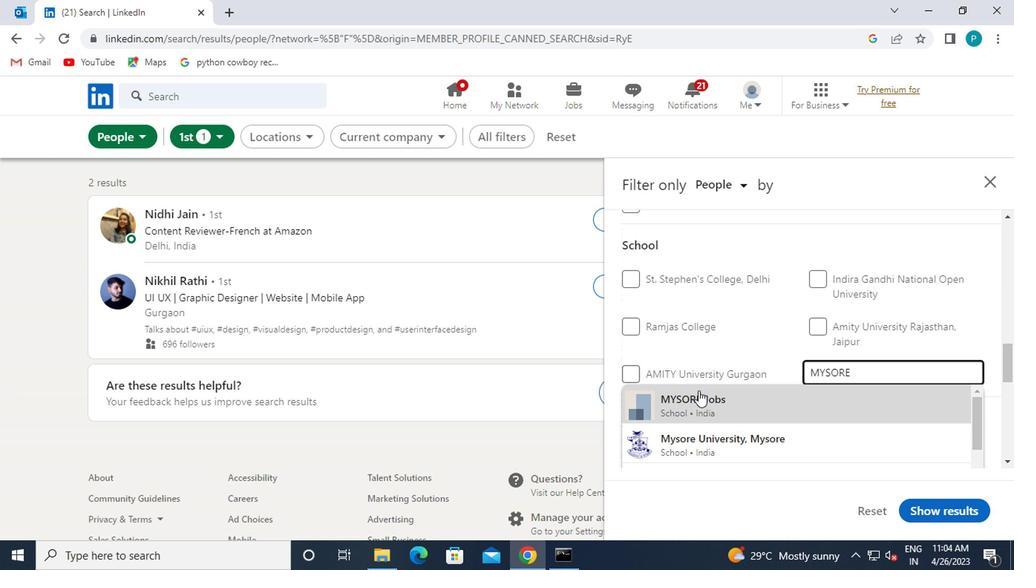 
Action: Mouse pressed left at (701, 398)
Screenshot: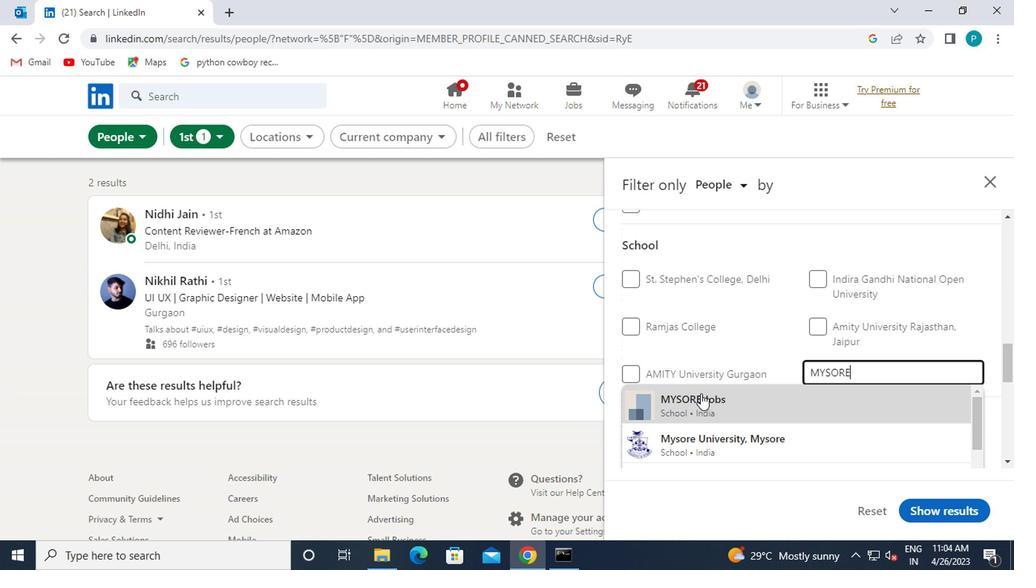 
Action: Mouse moved to (629, 356)
Screenshot: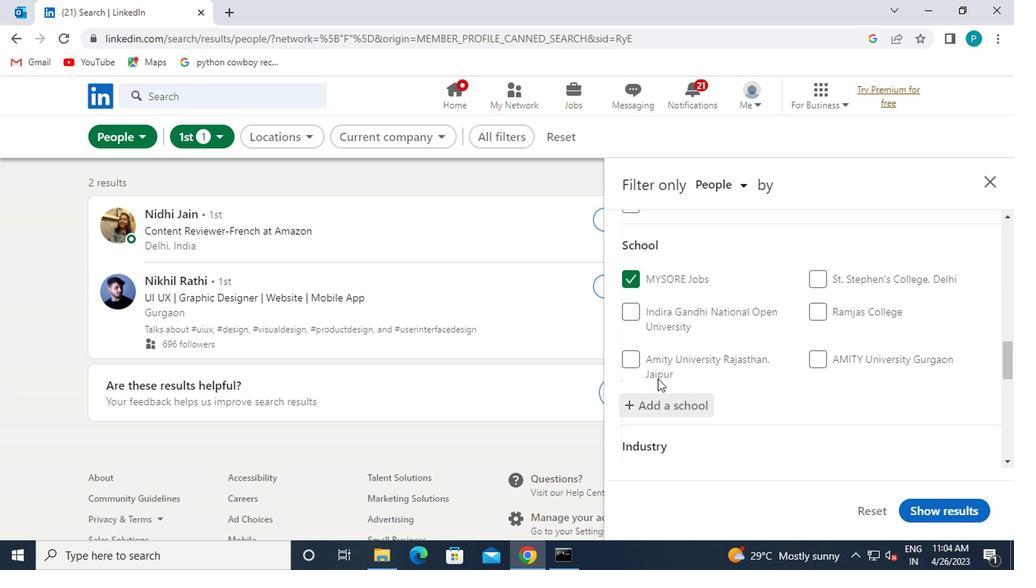 
Action: Mouse scrolled (629, 355) with delta (0, -1)
Screenshot: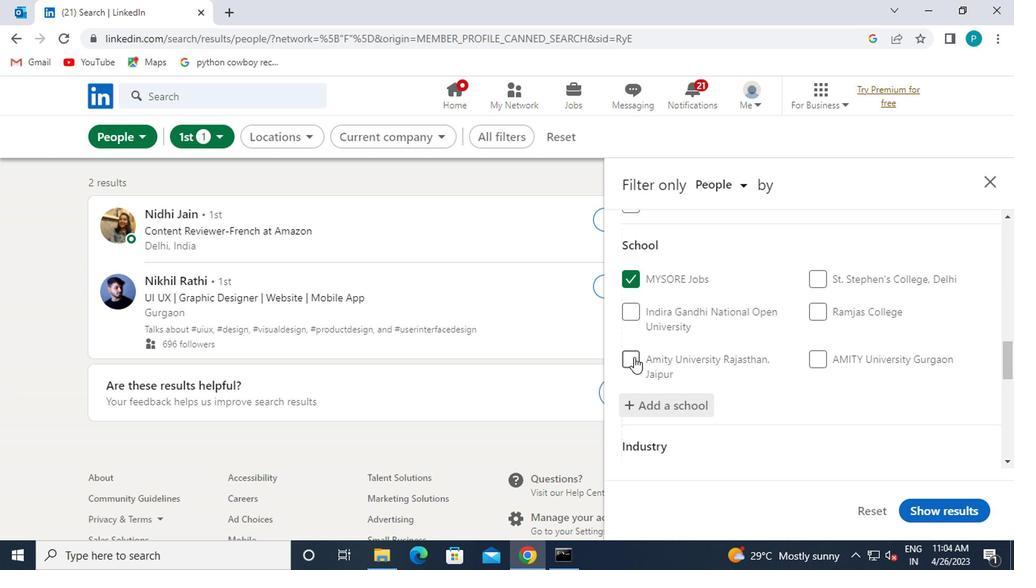
Action: Mouse scrolled (629, 355) with delta (0, -1)
Screenshot: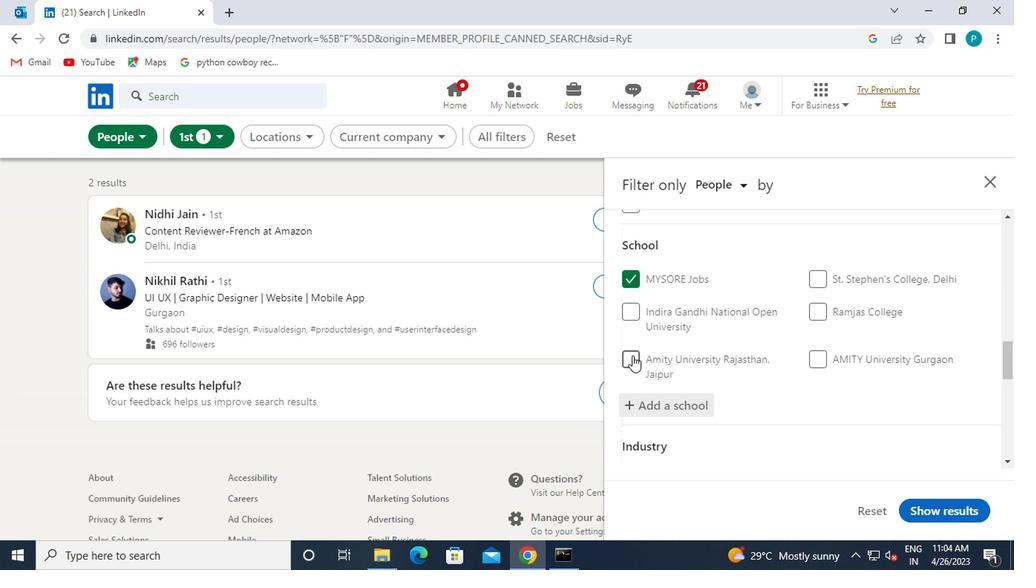 
Action: Mouse moved to (688, 390)
Screenshot: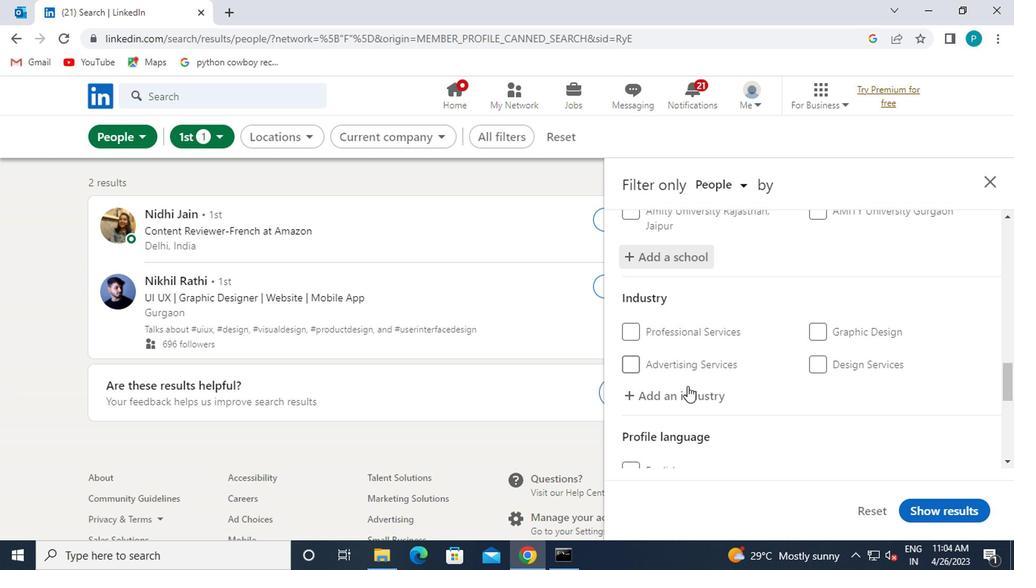 
Action: Mouse pressed left at (688, 390)
Screenshot: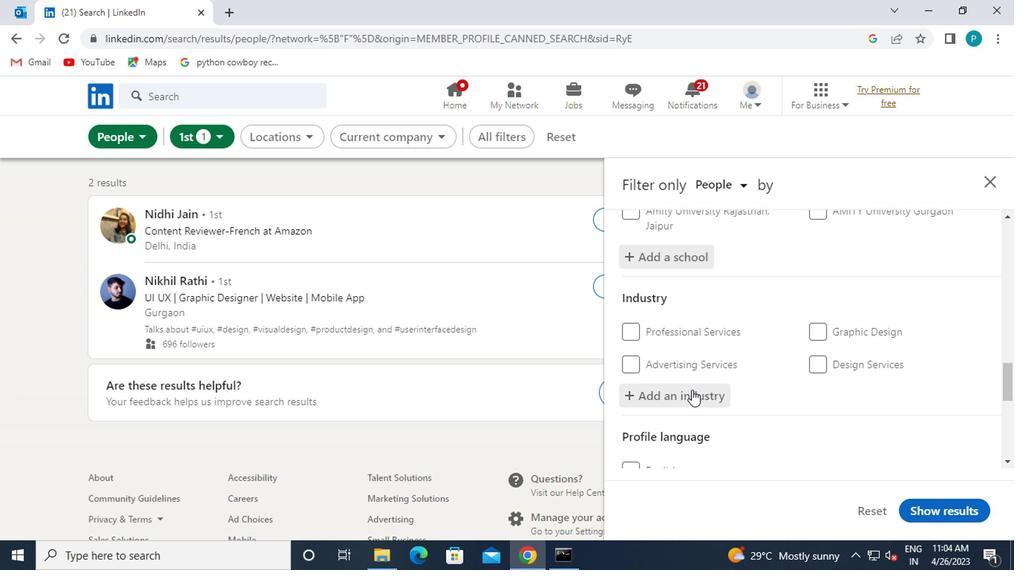 
Action: Mouse moved to (668, 340)
Screenshot: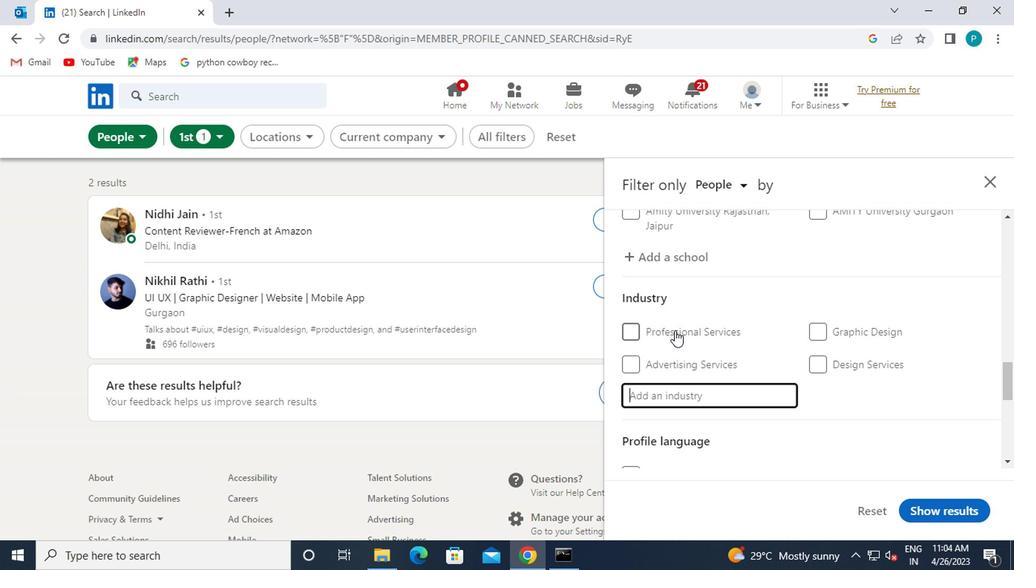 
Action: Key pressed HIGHER
Screenshot: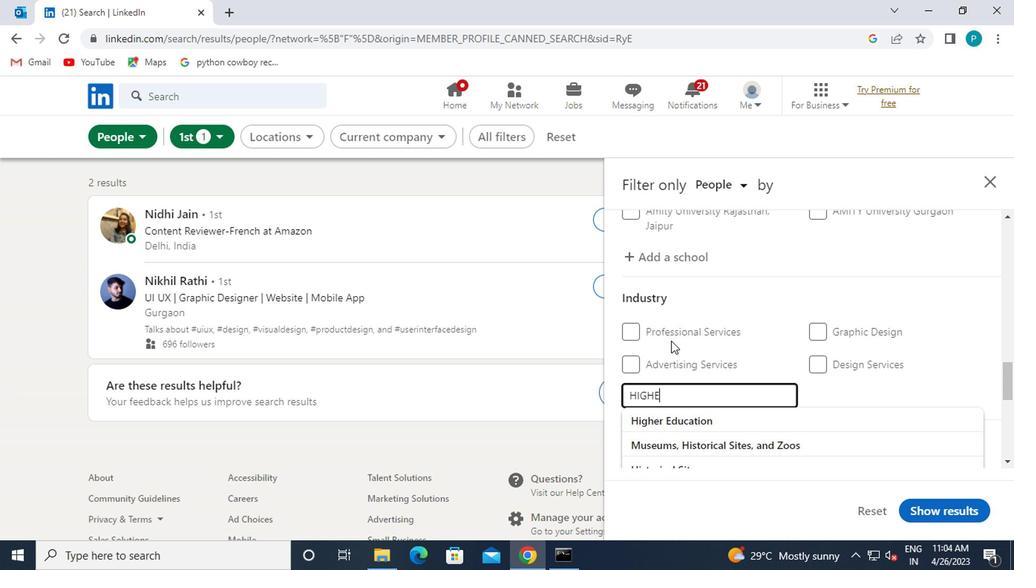 
Action: Mouse moved to (646, 422)
Screenshot: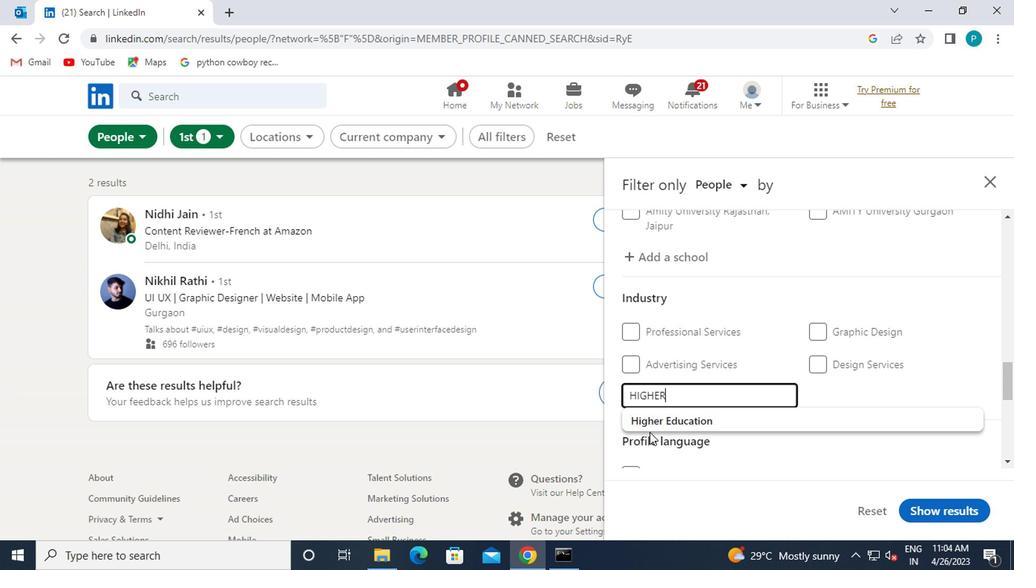 
Action: Mouse pressed left at (646, 422)
Screenshot: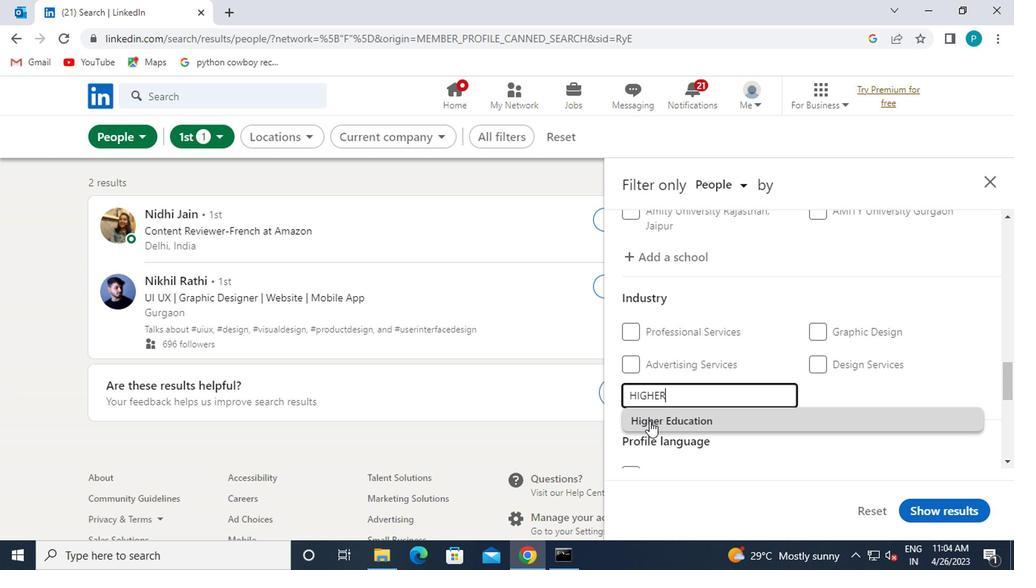 
Action: Mouse scrolled (646, 421) with delta (0, 0)
Screenshot: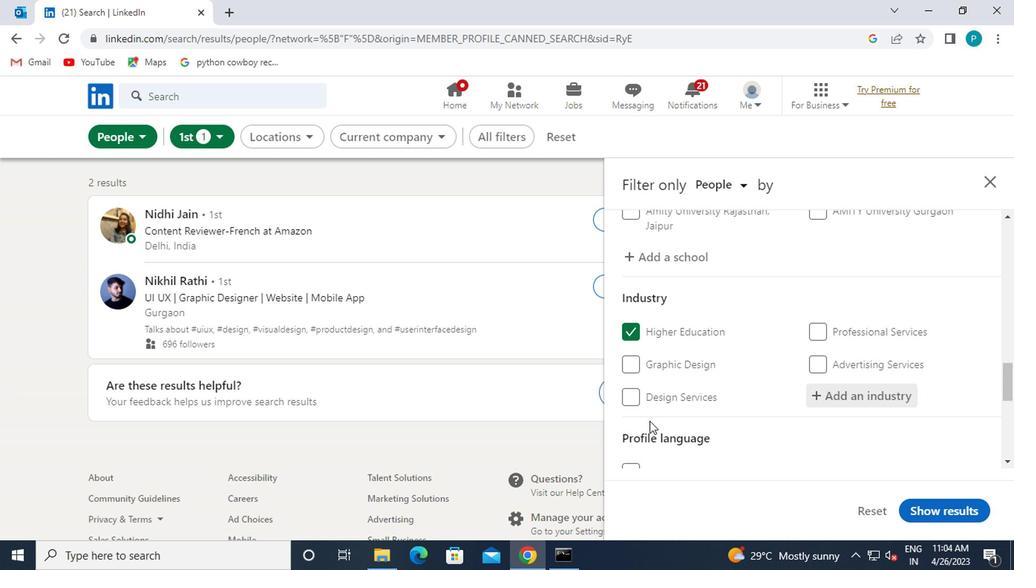 
Action: Mouse scrolled (646, 421) with delta (0, 0)
Screenshot: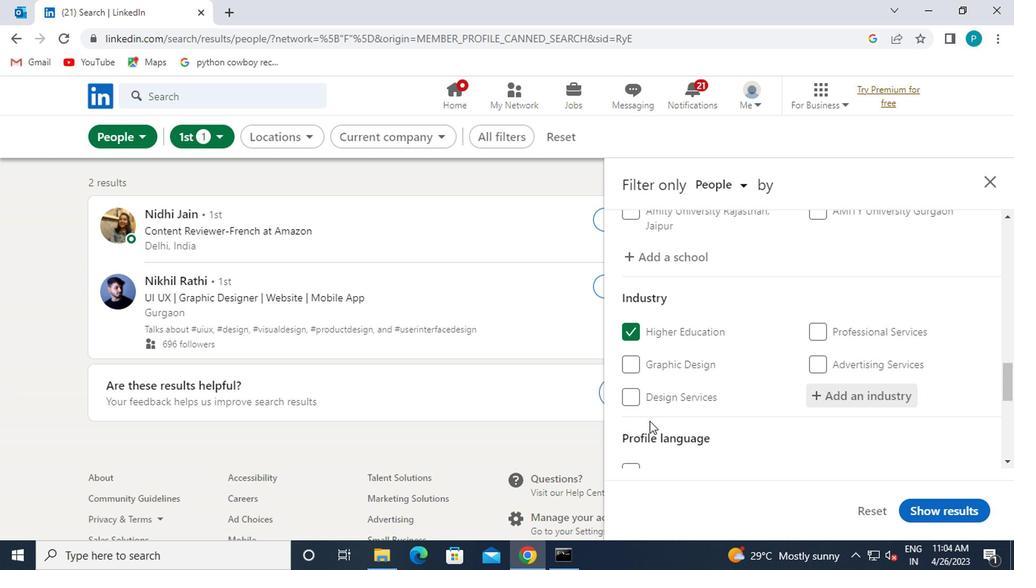 
Action: Mouse moved to (630, 353)
Screenshot: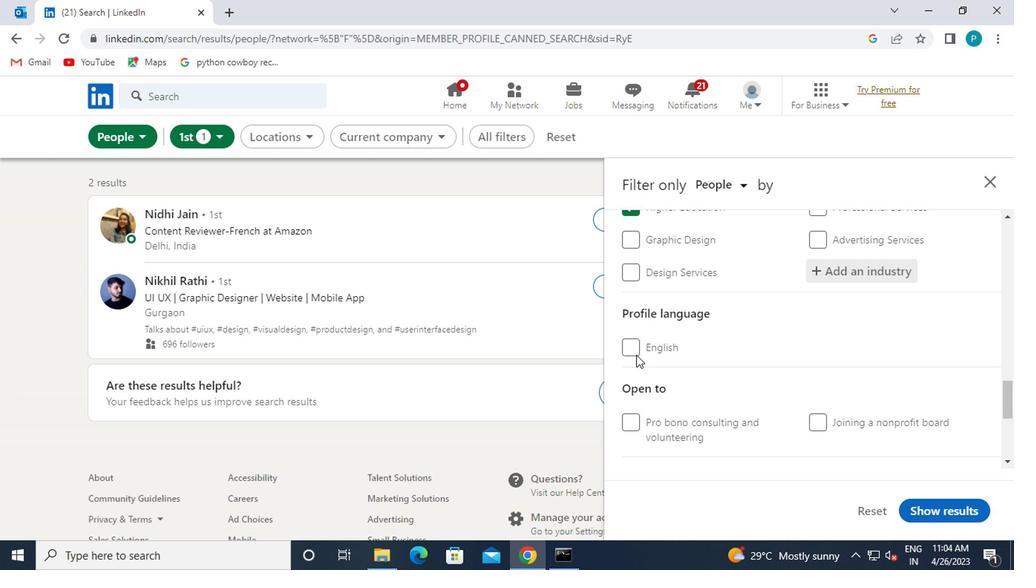 
Action: Mouse pressed left at (630, 353)
Screenshot: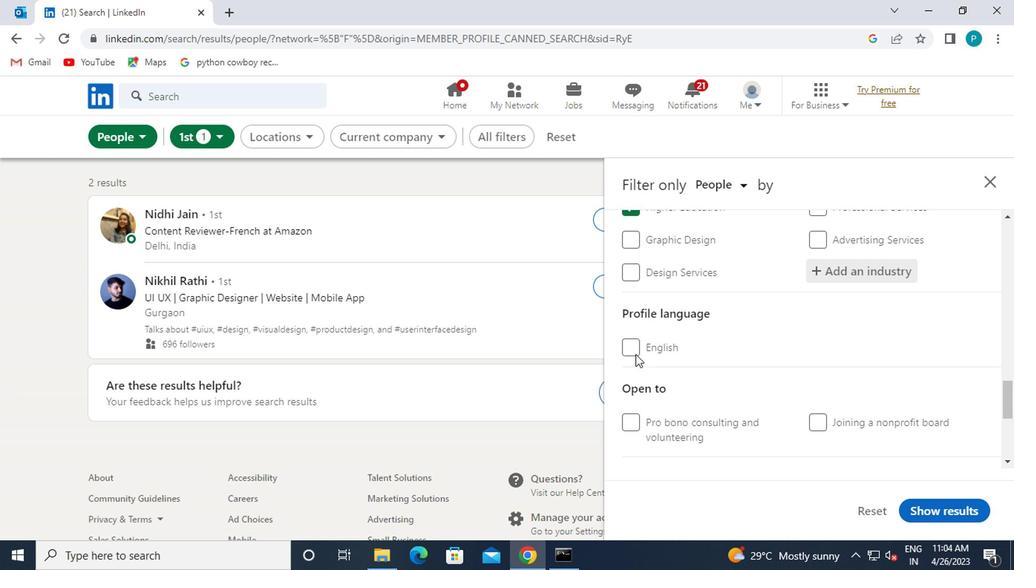 
Action: Mouse moved to (632, 329)
Screenshot: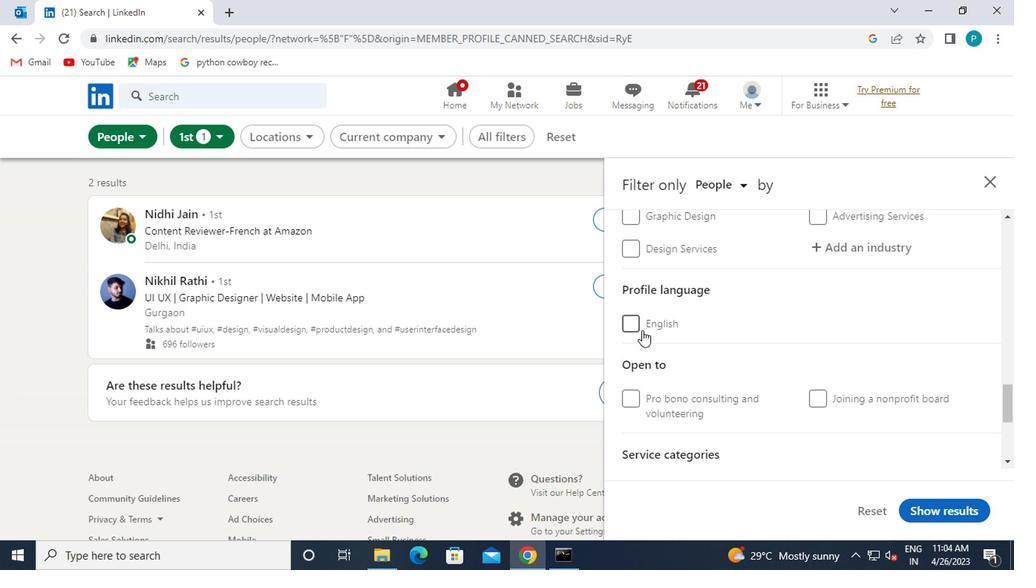 
Action: Mouse pressed left at (632, 329)
Screenshot: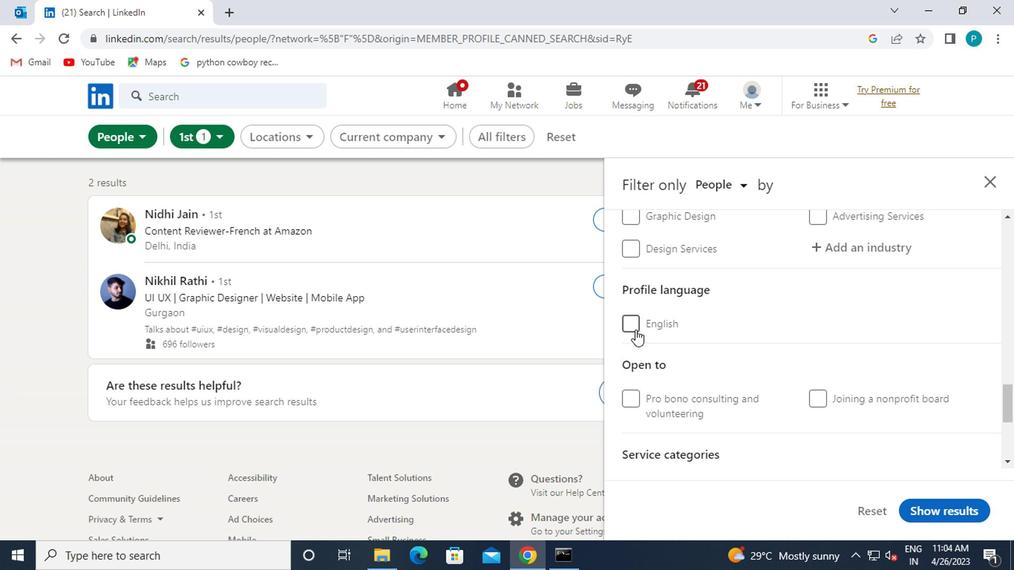 
Action: Mouse moved to (684, 390)
Screenshot: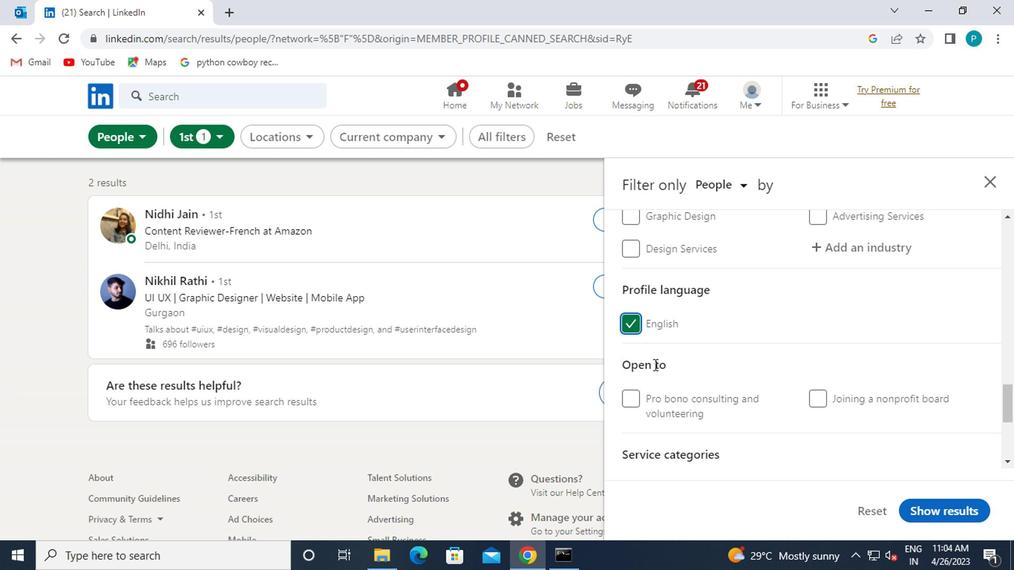 
Action: Mouse scrolled (684, 389) with delta (0, 0)
Screenshot: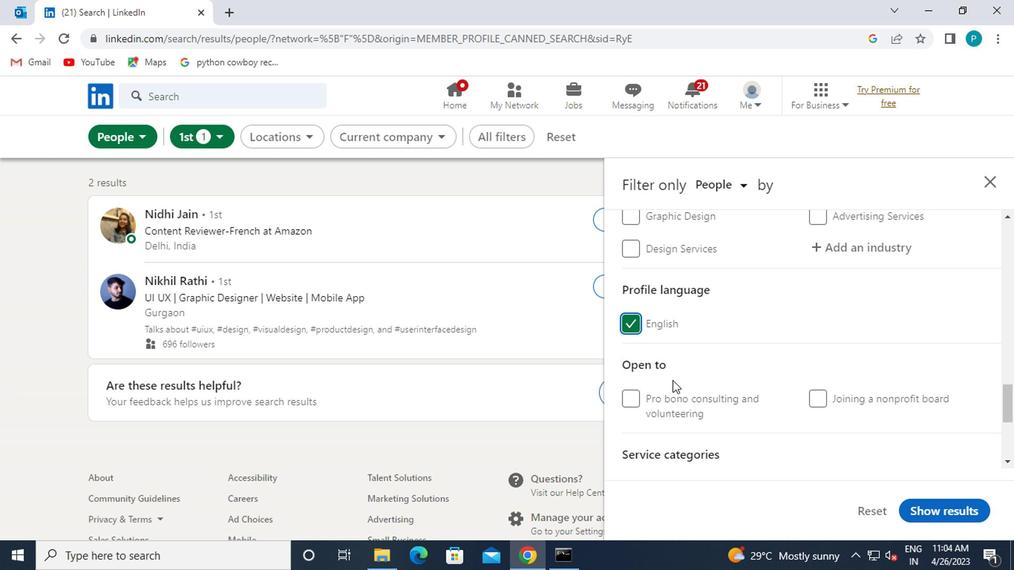 
Action: Mouse scrolled (684, 389) with delta (0, 0)
Screenshot: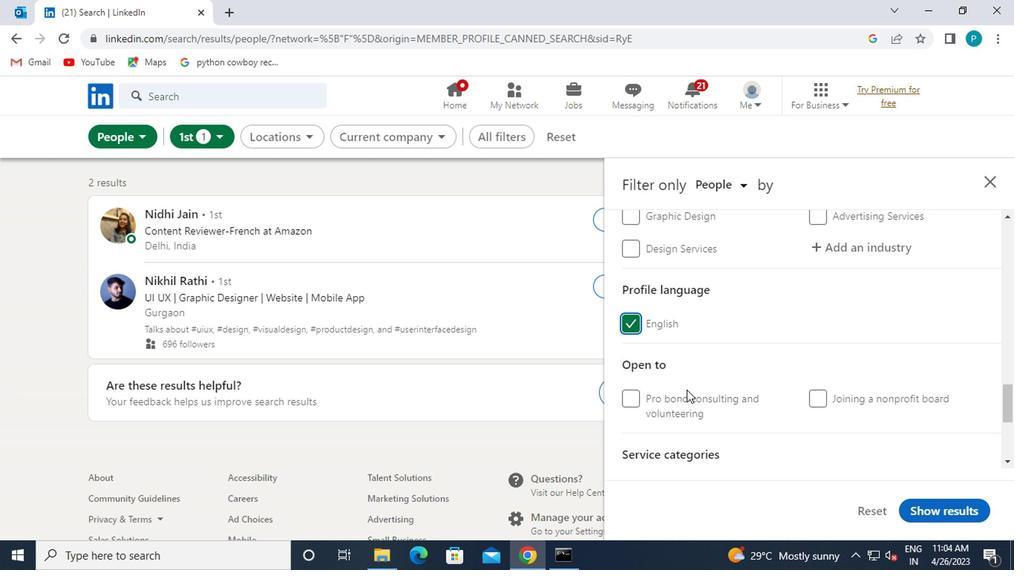 
Action: Mouse moved to (688, 425)
Screenshot: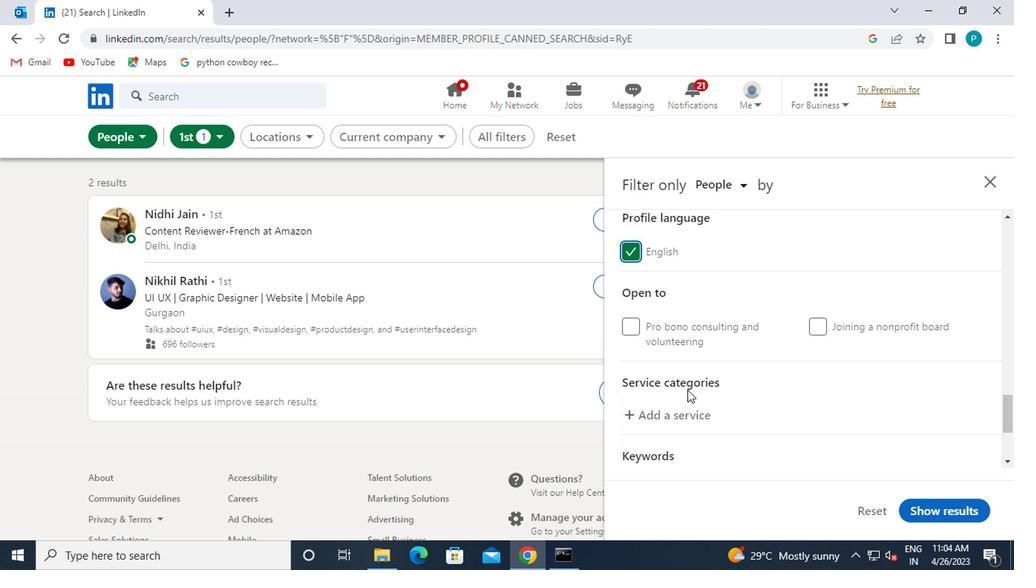 
Action: Mouse pressed left at (688, 425)
Screenshot: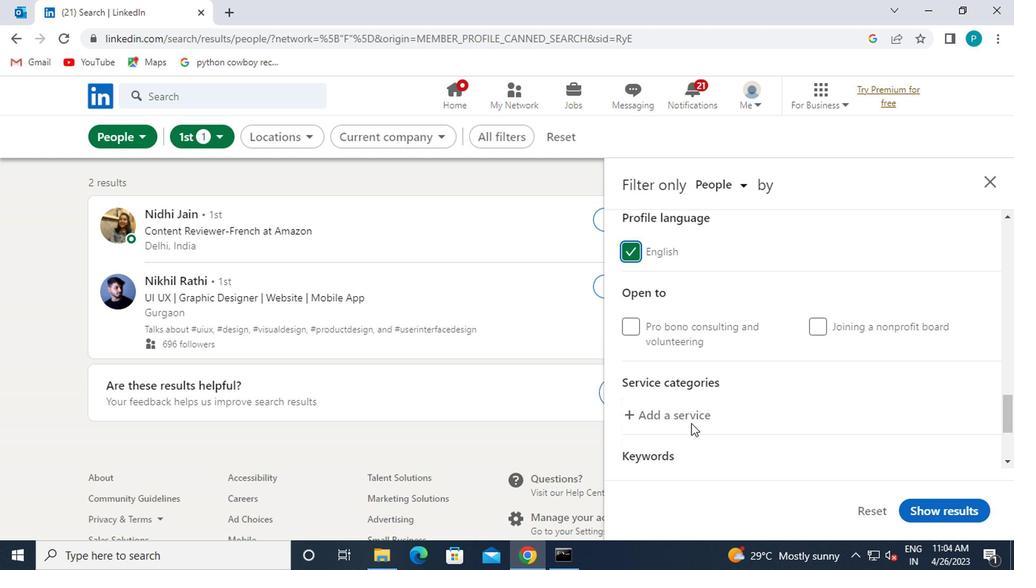 
Action: Mouse moved to (643, 330)
Screenshot: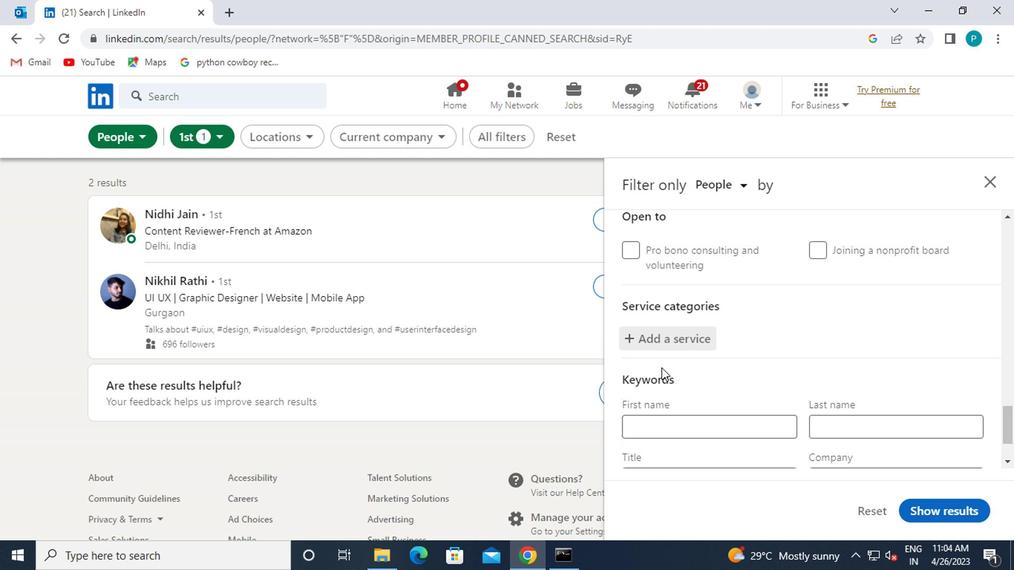 
Action: Mouse pressed left at (643, 330)
Screenshot: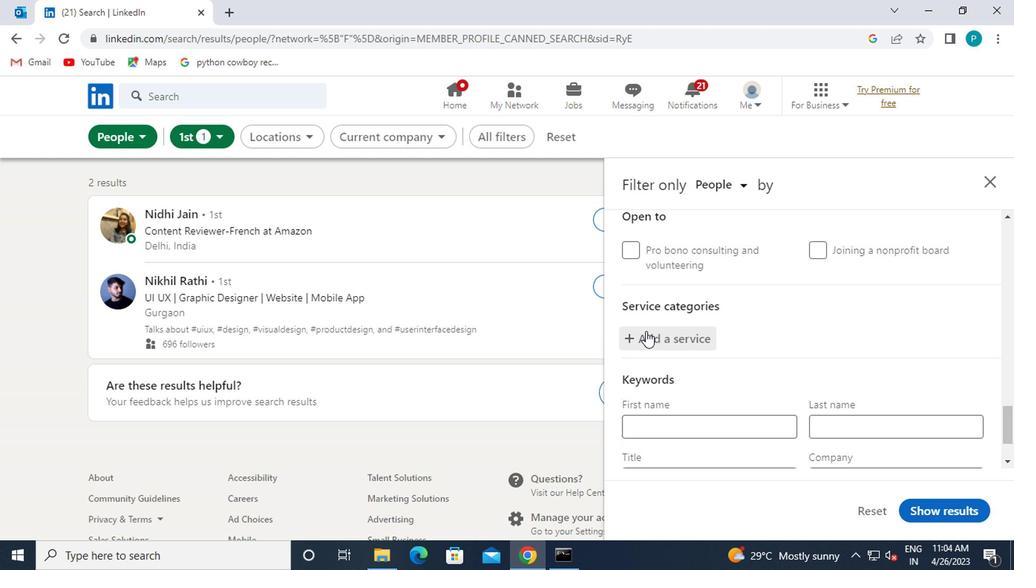 
Action: Mouse moved to (627, 333)
Screenshot: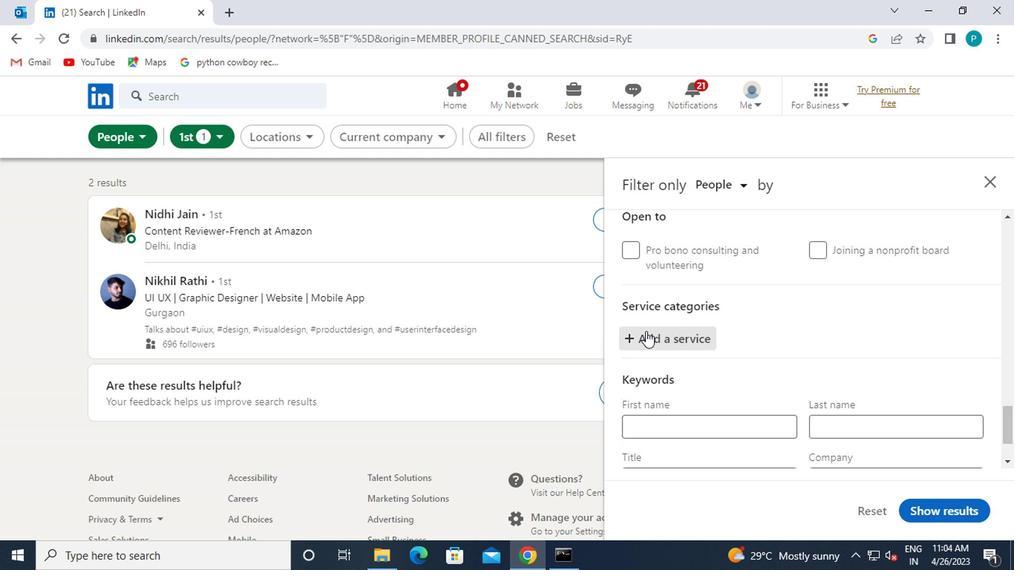 
Action: Key pressed VI
Screenshot: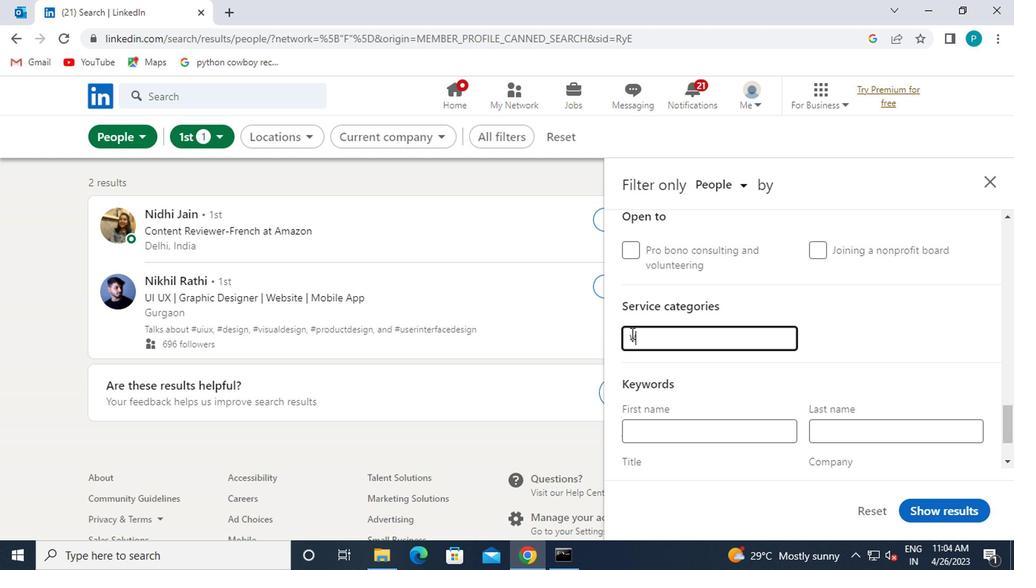 
Action: Mouse moved to (645, 367)
Screenshot: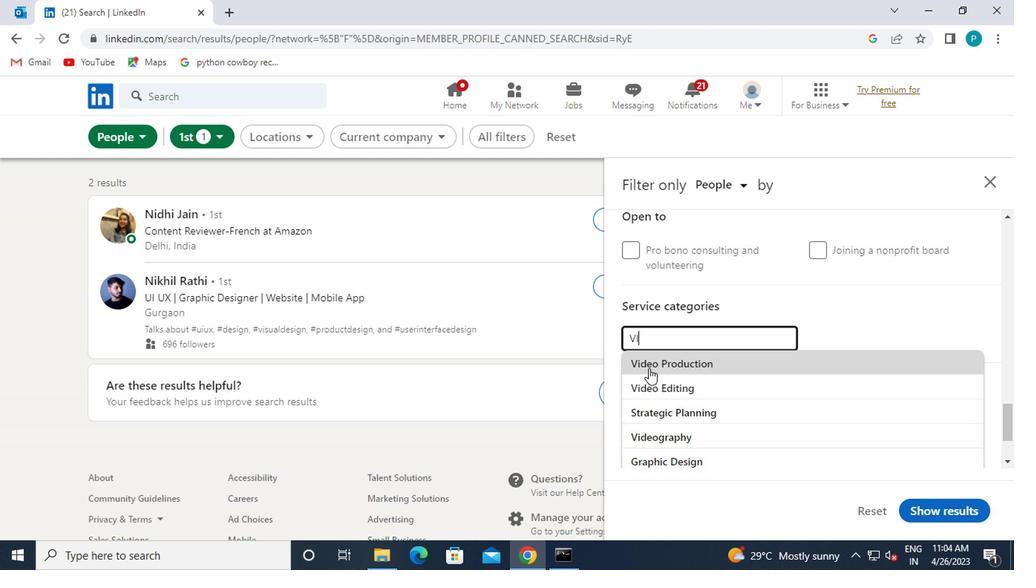 
Action: Mouse pressed left at (645, 367)
Screenshot: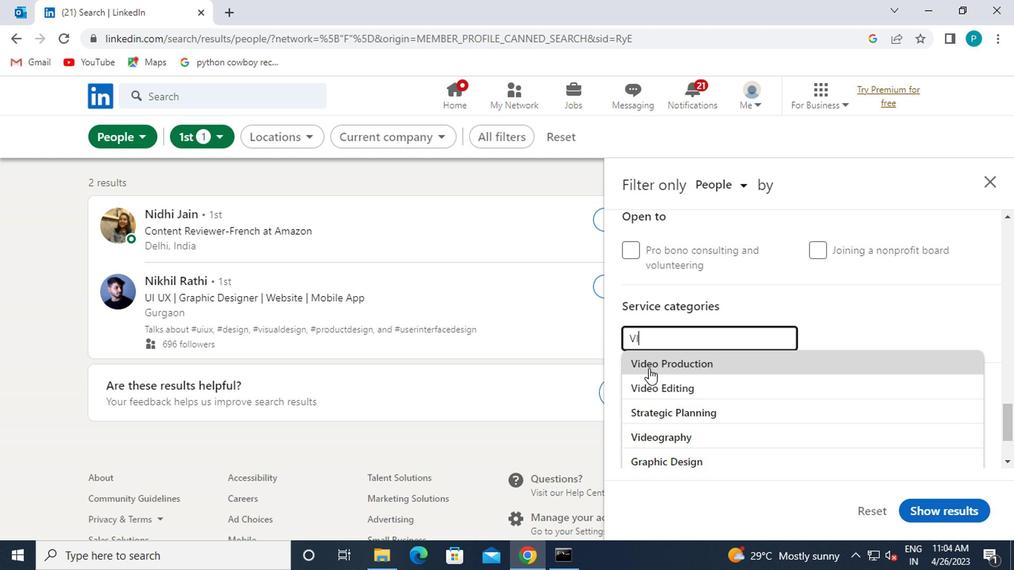 
Action: Mouse scrolled (645, 367) with delta (0, 0)
Screenshot: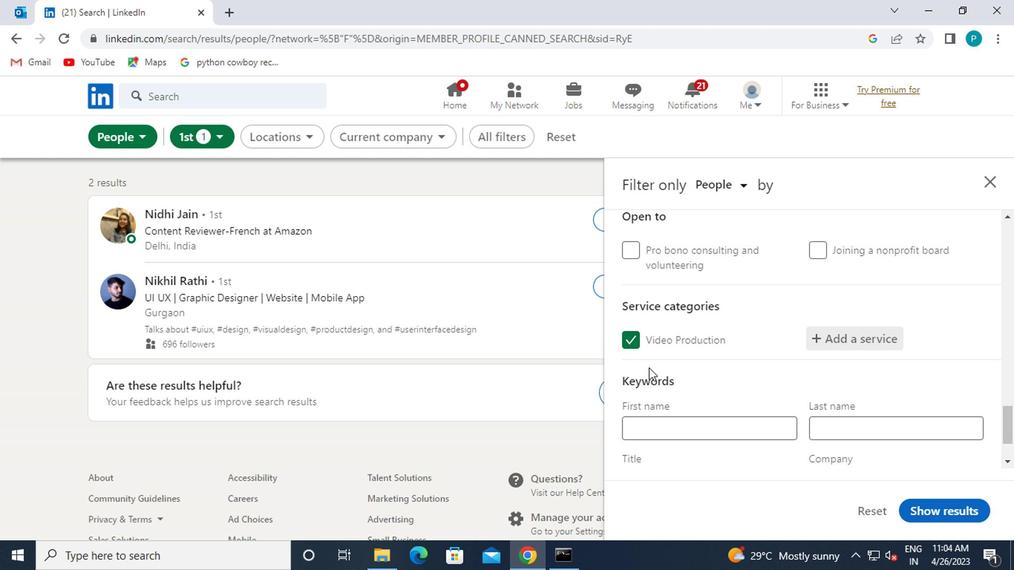 
Action: Mouse moved to (699, 403)
Screenshot: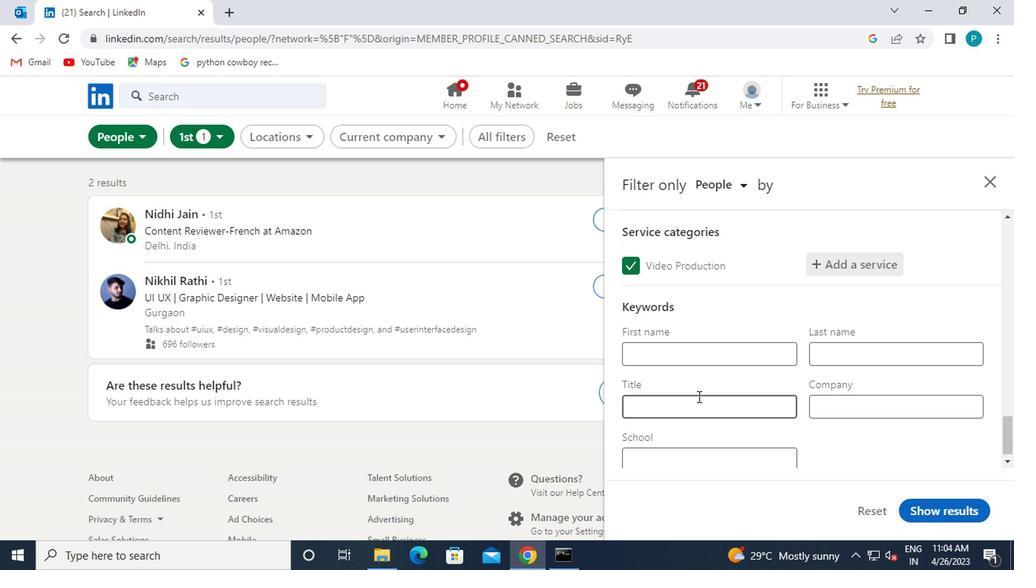 
Action: Mouse pressed left at (699, 403)
Screenshot: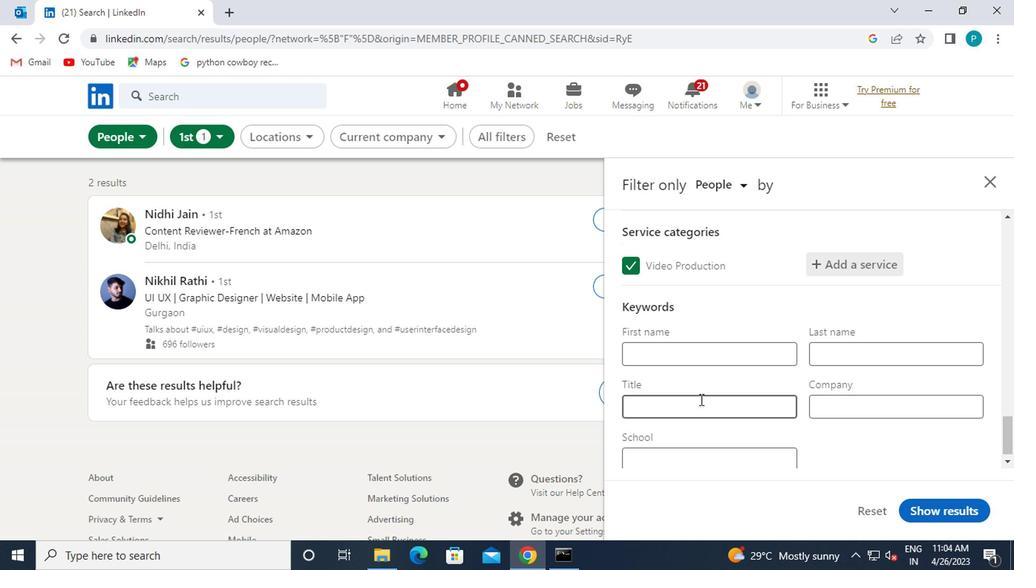 
Action: Mouse moved to (750, 370)
Screenshot: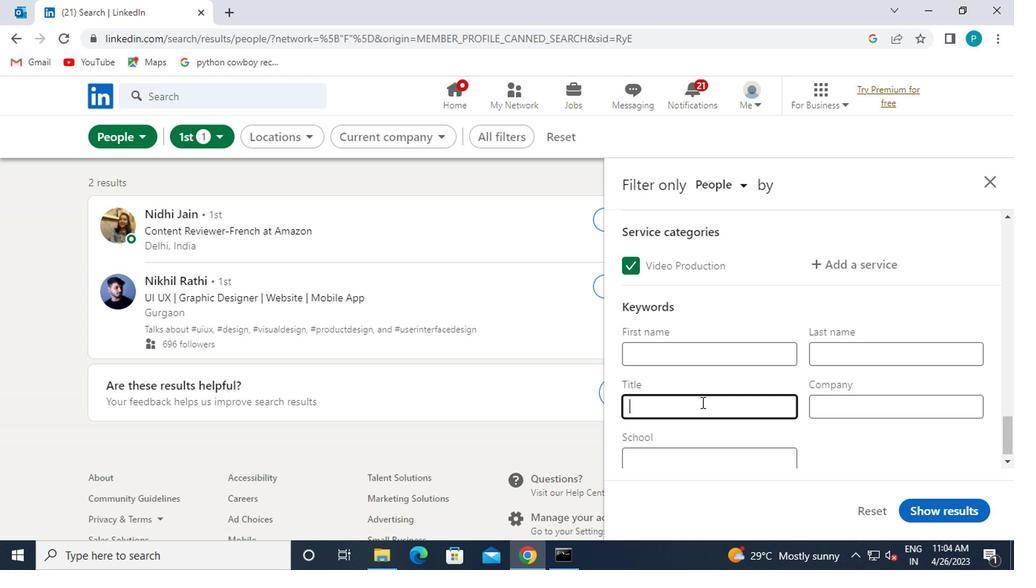 
Action: Mouse scrolled (750, 370) with delta (0, 0)
Screenshot: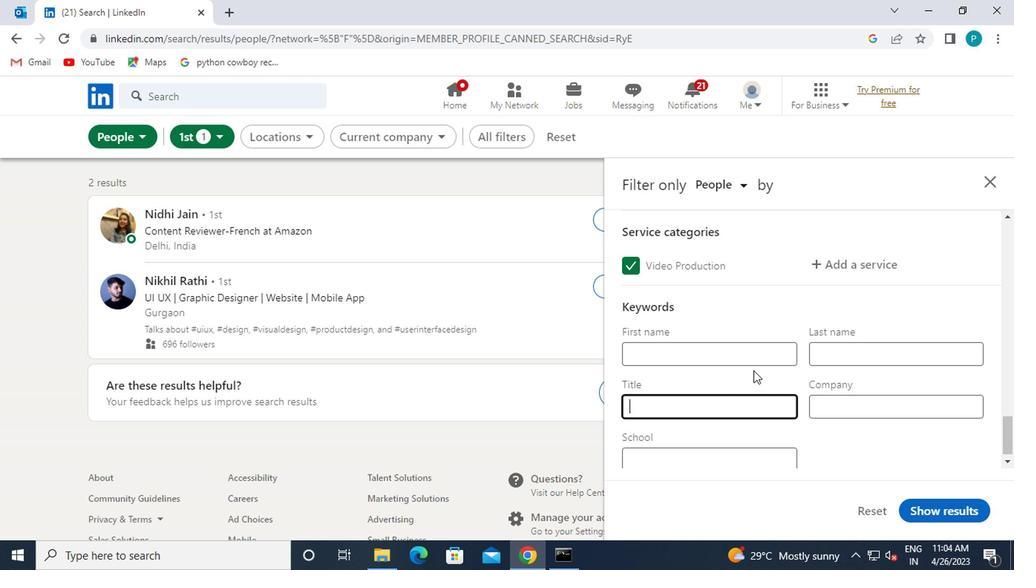 
Action: Key pressed V<Key.caps_lock>ICE<Key.space><Key.caps_lock>P<Key.caps_lock>RESIDENT<Key.space>OF<Key.space><Key.caps_lock>M<Key.caps_lock>ARKETING
Screenshot: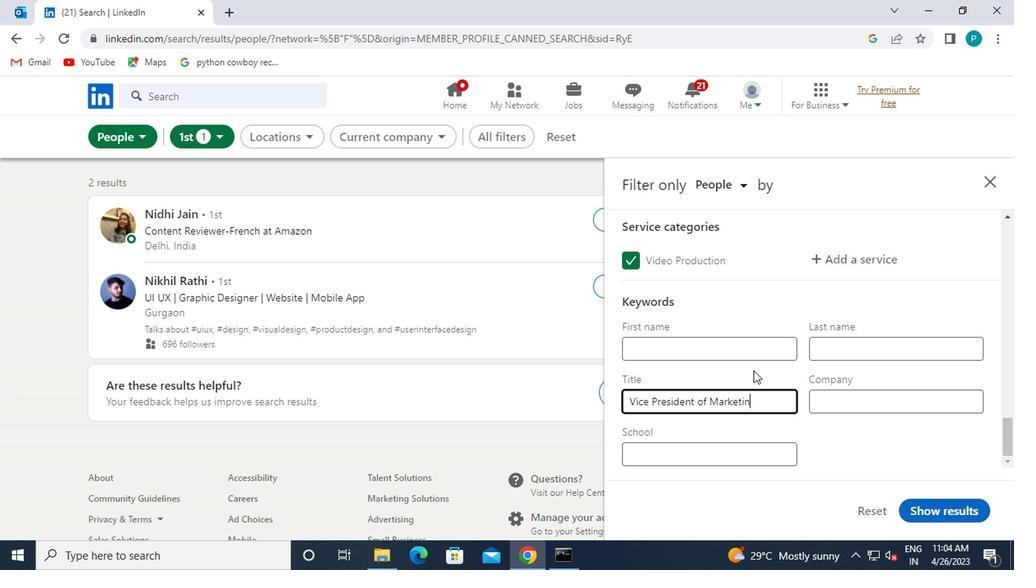
Action: Mouse moved to (750, 370)
Screenshot: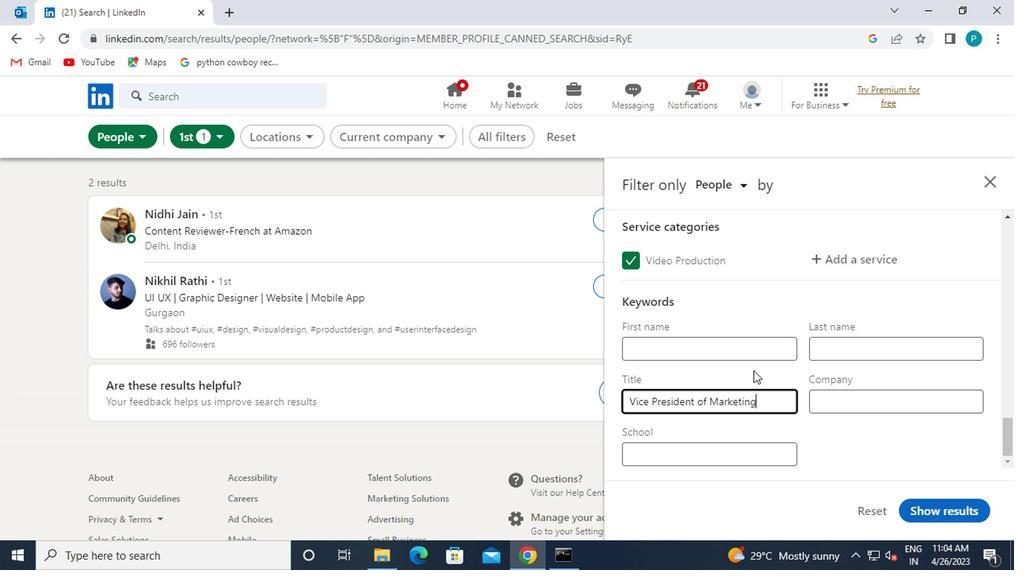 
Action: Mouse scrolled (750, 369) with delta (0, -1)
Screenshot: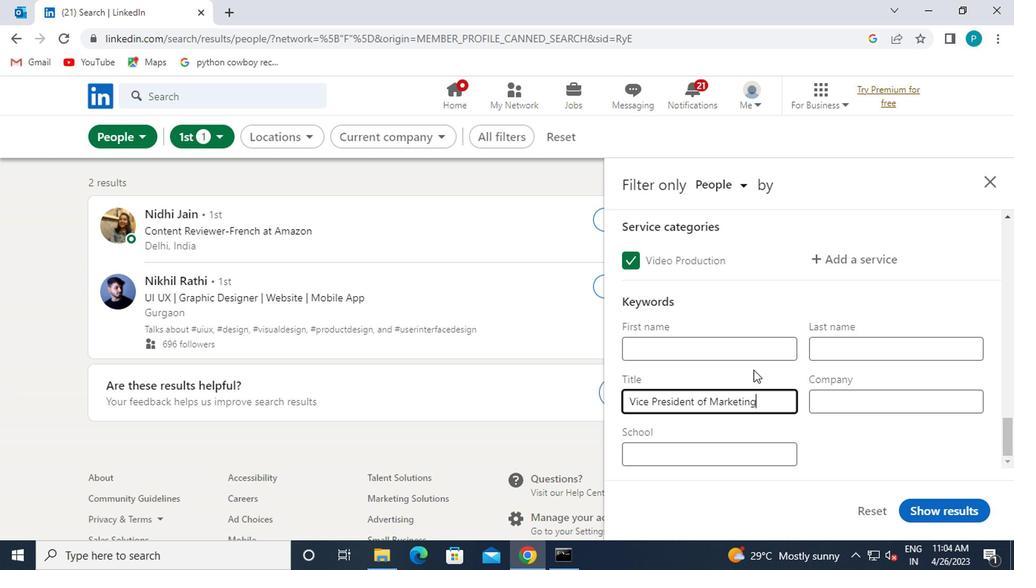 
Action: Mouse moved to (935, 503)
Screenshot: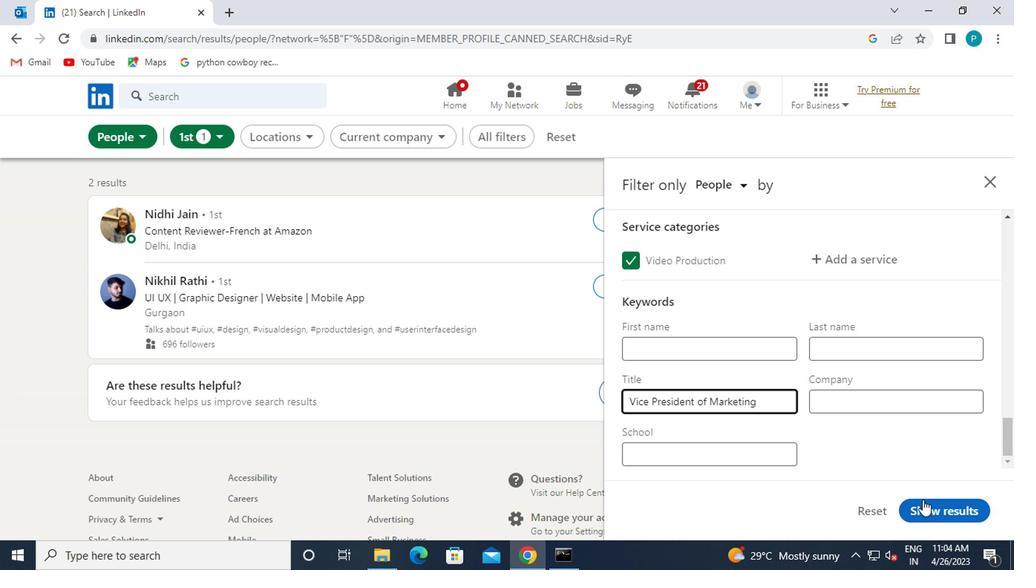 
Action: Mouse pressed left at (935, 503)
Screenshot: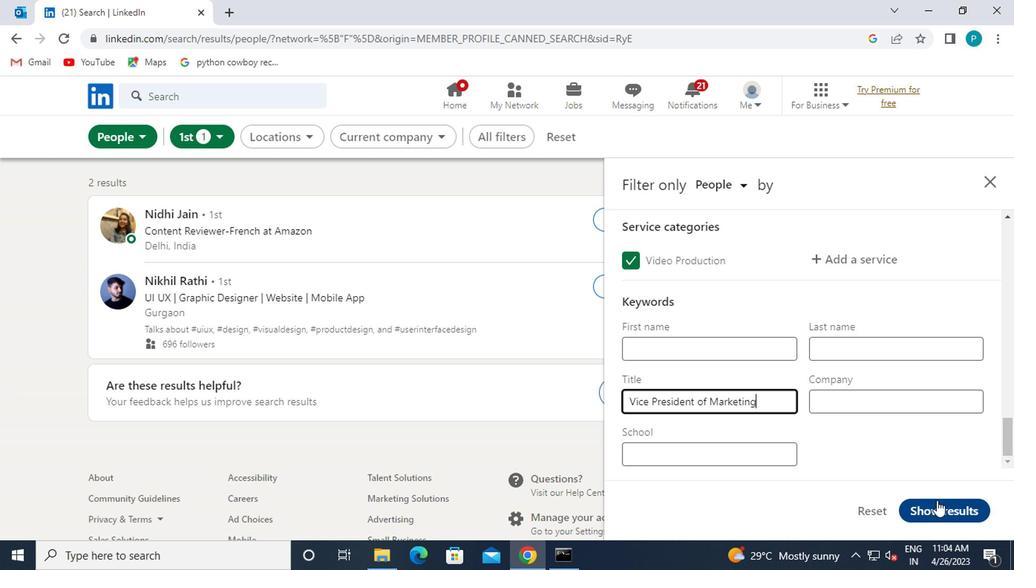 
Action: Mouse moved to (897, 513)
Screenshot: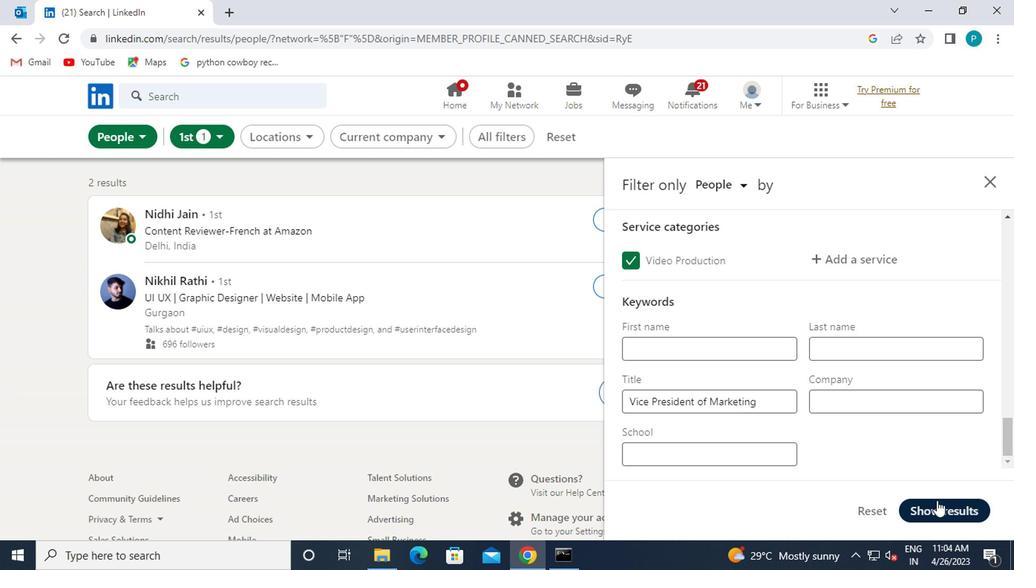 
